 Task: Find connections with filter location Sinsheim with filter topic #startupswith filter profile language German with filter current company Freshers Camp with filter school Young freshers Jobs in Karnataka with filter industry Computers and Electronics Manufacturing with filter service category Public Speaking with filter keywords title Actuary
Action: Mouse moved to (189, 241)
Screenshot: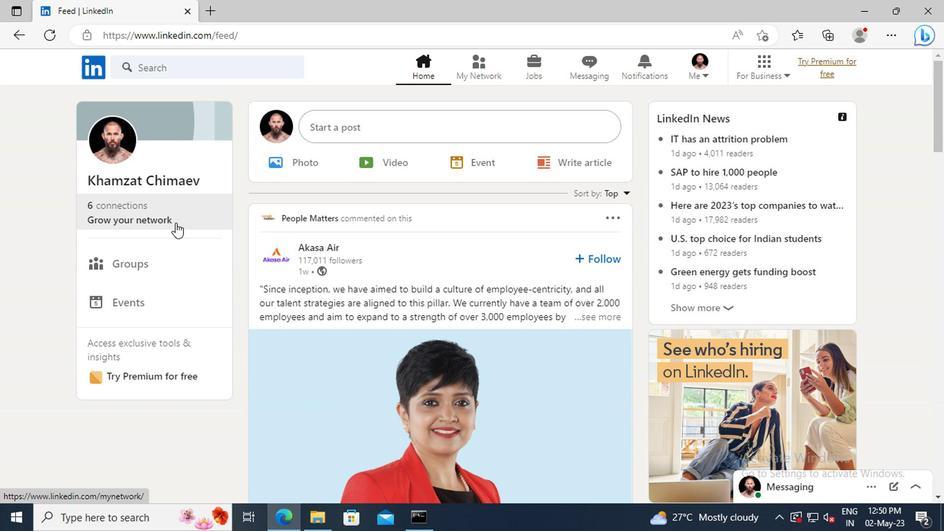 
Action: Mouse pressed left at (189, 241)
Screenshot: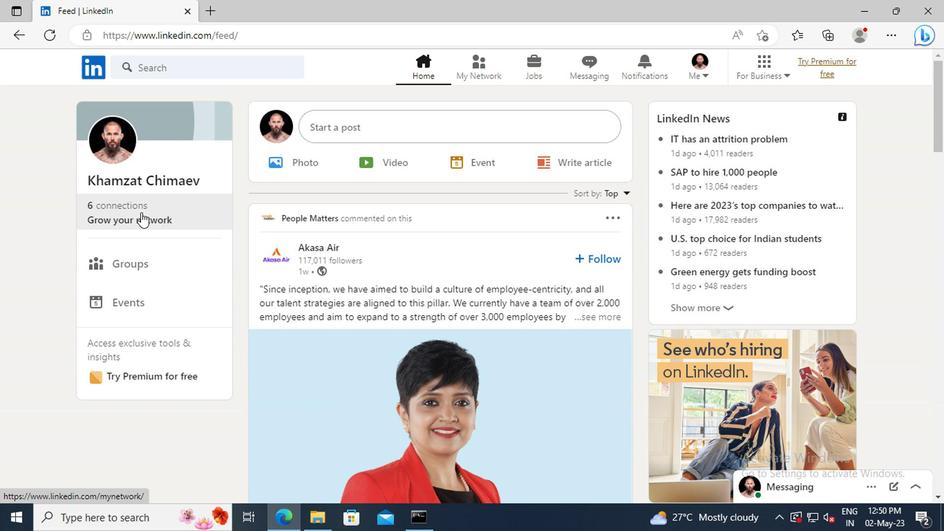 
Action: Mouse moved to (195, 193)
Screenshot: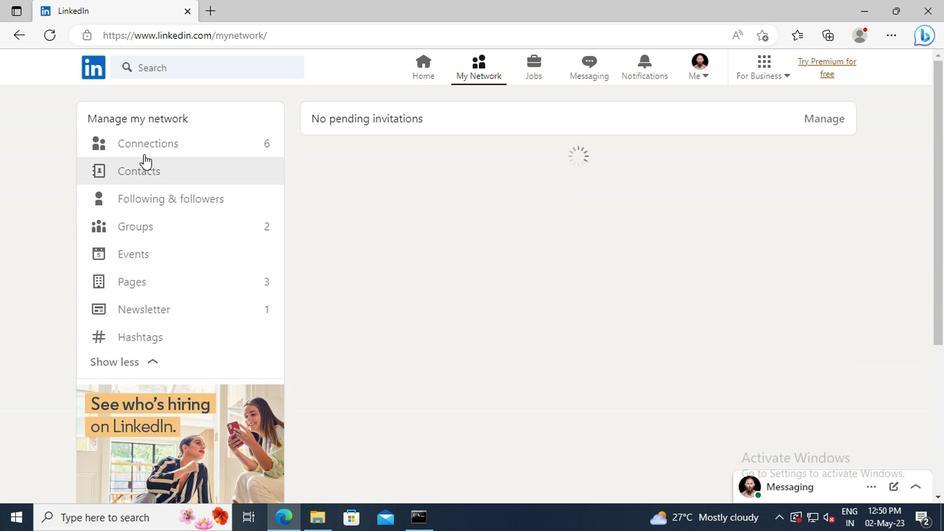
Action: Mouse pressed left at (195, 193)
Screenshot: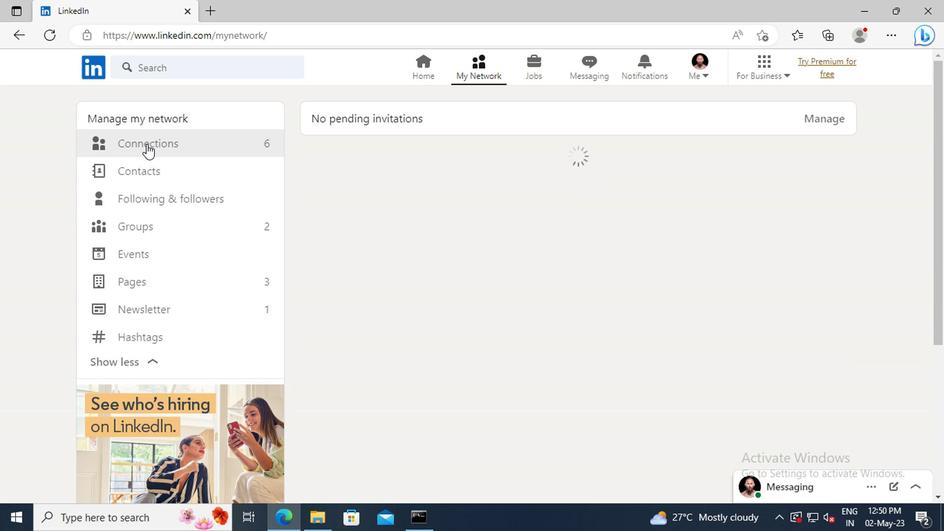 
Action: Mouse moved to (486, 196)
Screenshot: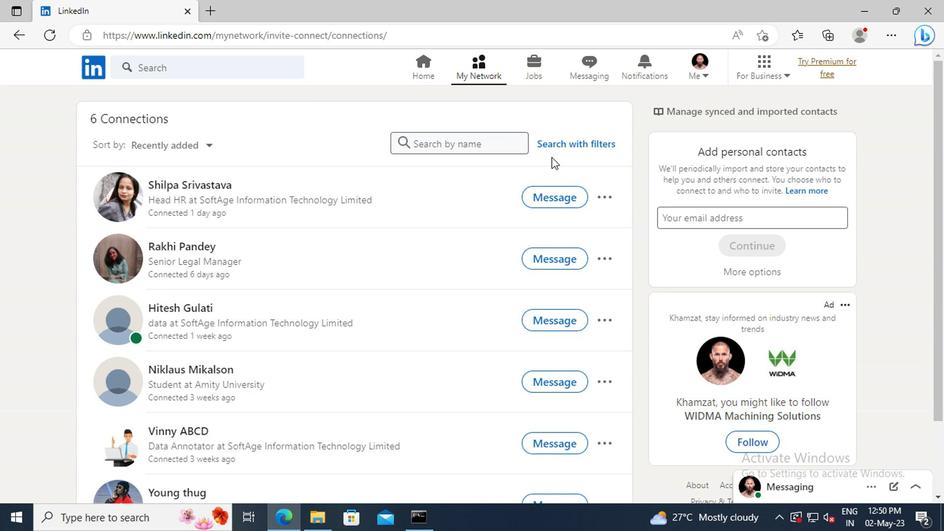 
Action: Mouse pressed left at (486, 196)
Screenshot: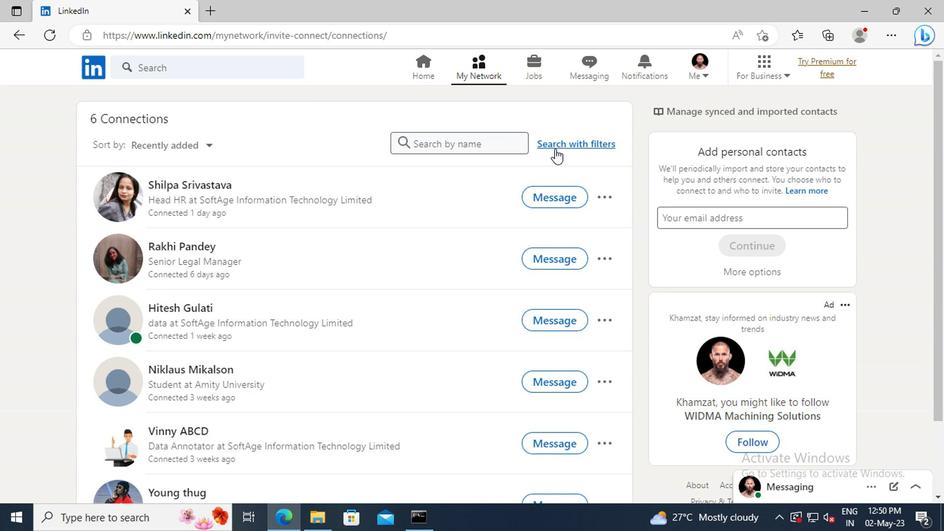 
Action: Mouse moved to (464, 167)
Screenshot: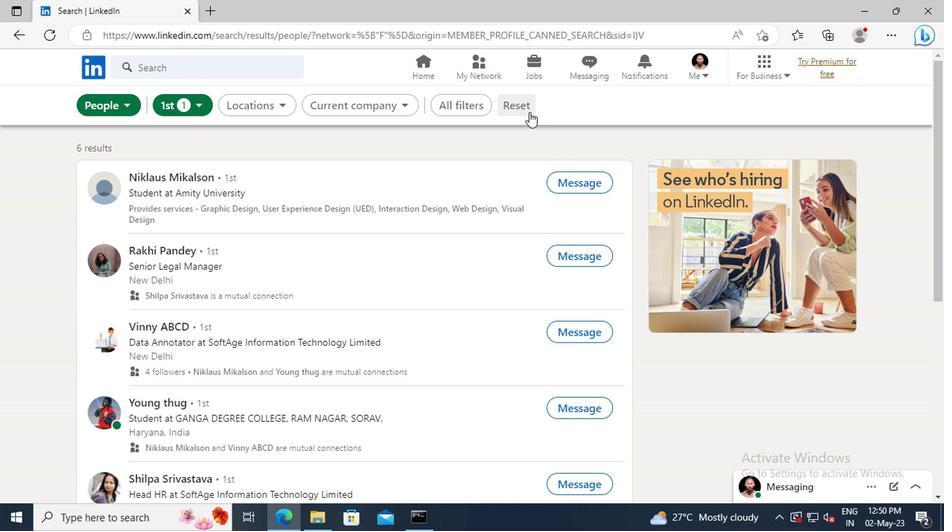 
Action: Mouse pressed left at (464, 167)
Screenshot: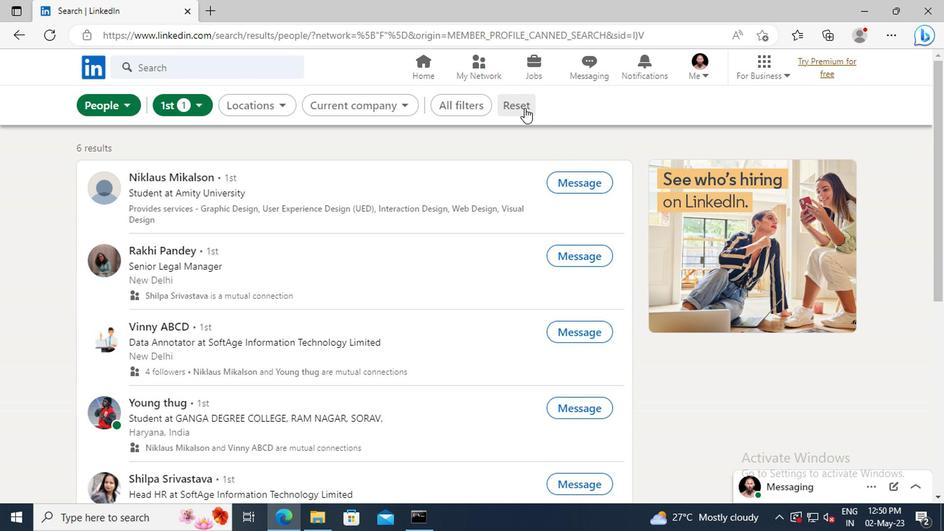 
Action: Mouse moved to (447, 167)
Screenshot: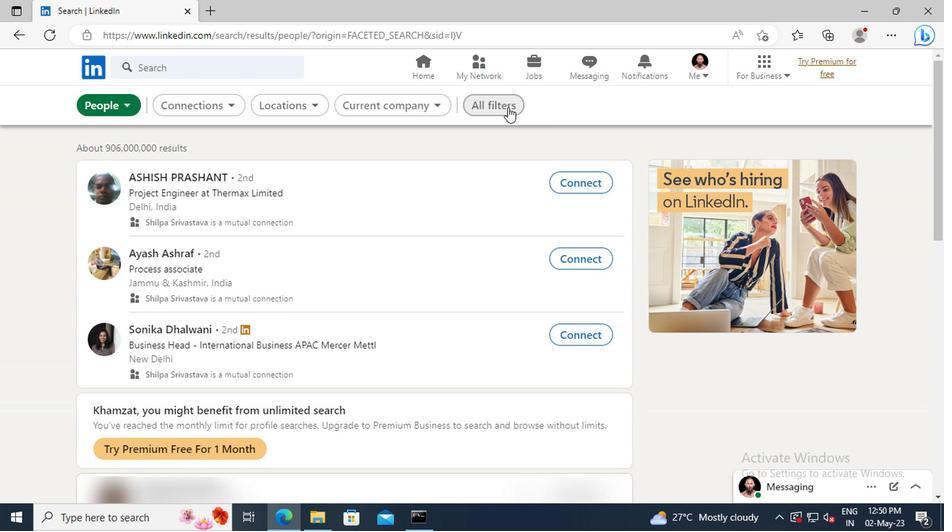 
Action: Mouse pressed left at (447, 167)
Screenshot: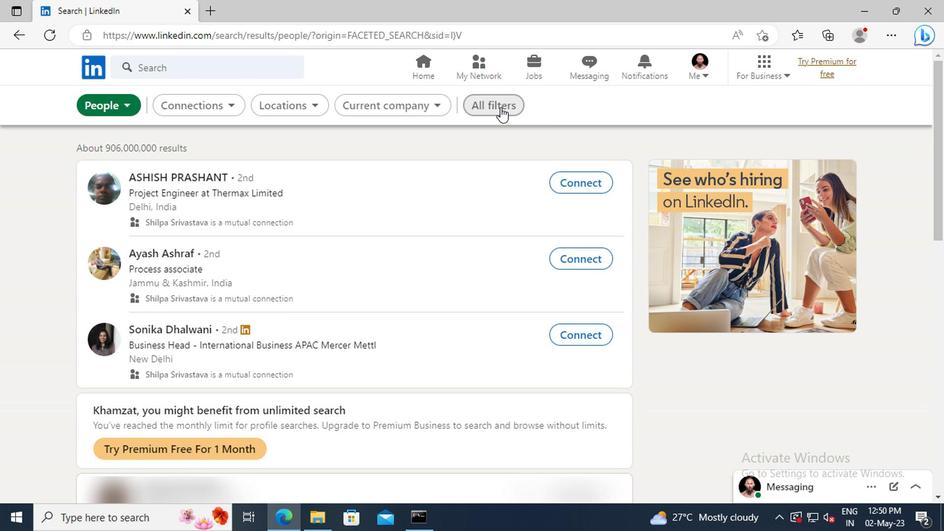 
Action: Mouse moved to (605, 270)
Screenshot: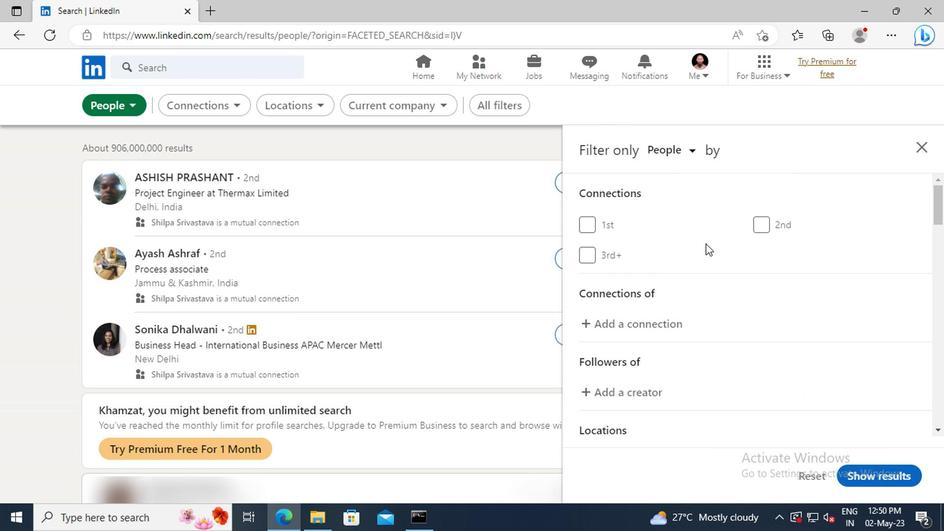 
Action: Mouse scrolled (605, 269) with delta (0, 0)
Screenshot: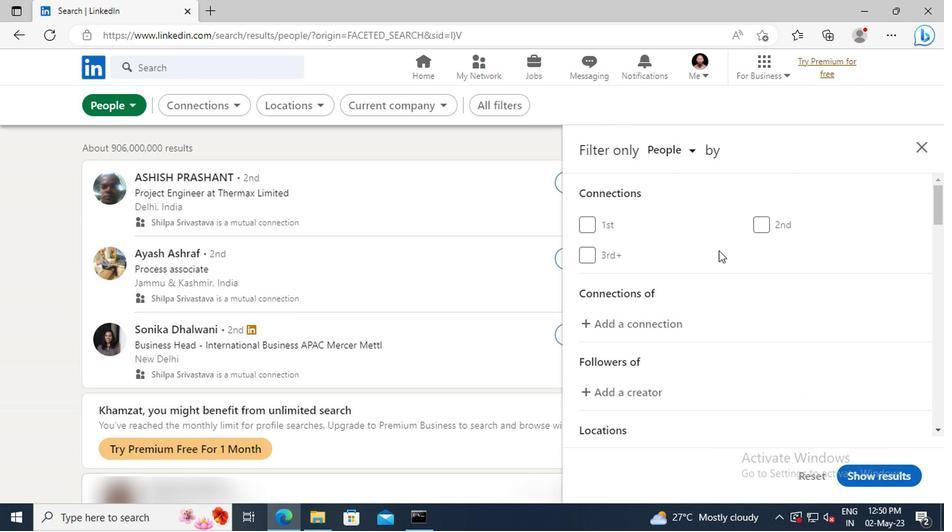
Action: Mouse scrolled (605, 269) with delta (0, 0)
Screenshot: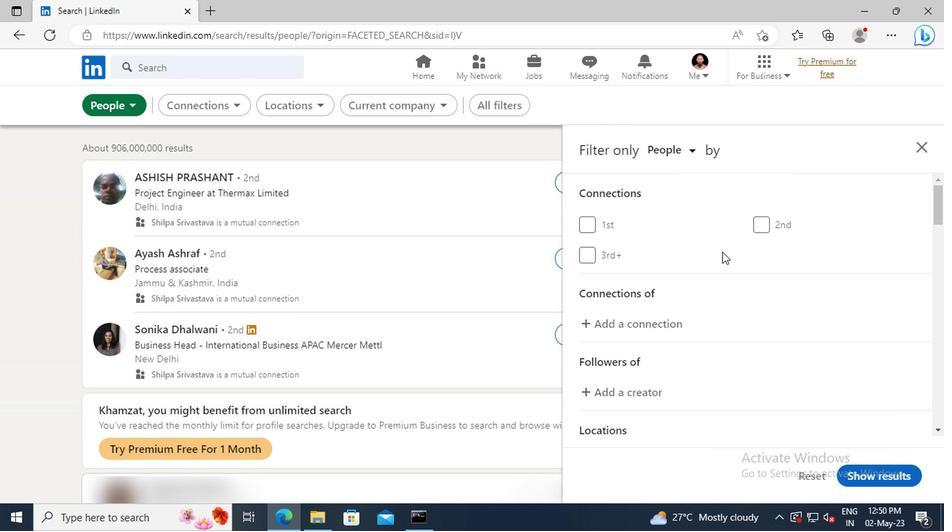 
Action: Mouse scrolled (605, 269) with delta (0, 0)
Screenshot: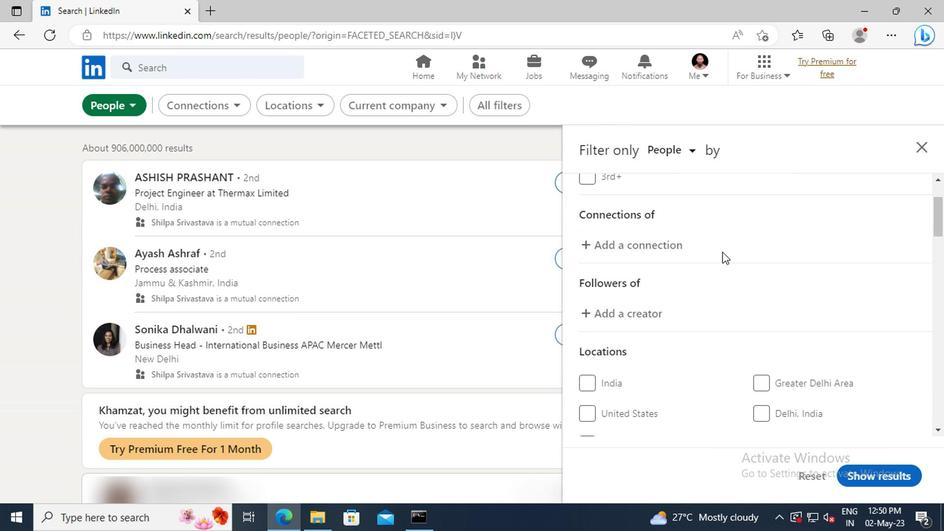 
Action: Mouse scrolled (605, 269) with delta (0, 0)
Screenshot: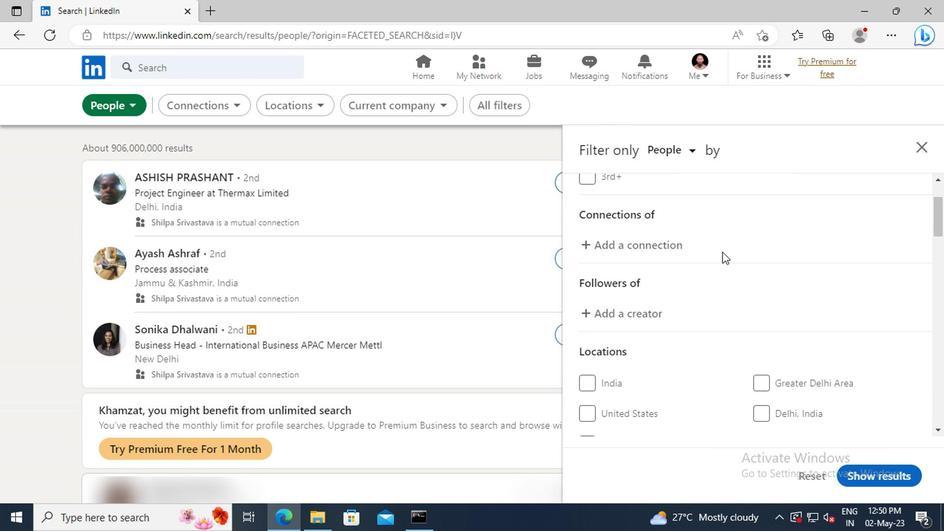 
Action: Mouse scrolled (605, 269) with delta (0, 0)
Screenshot: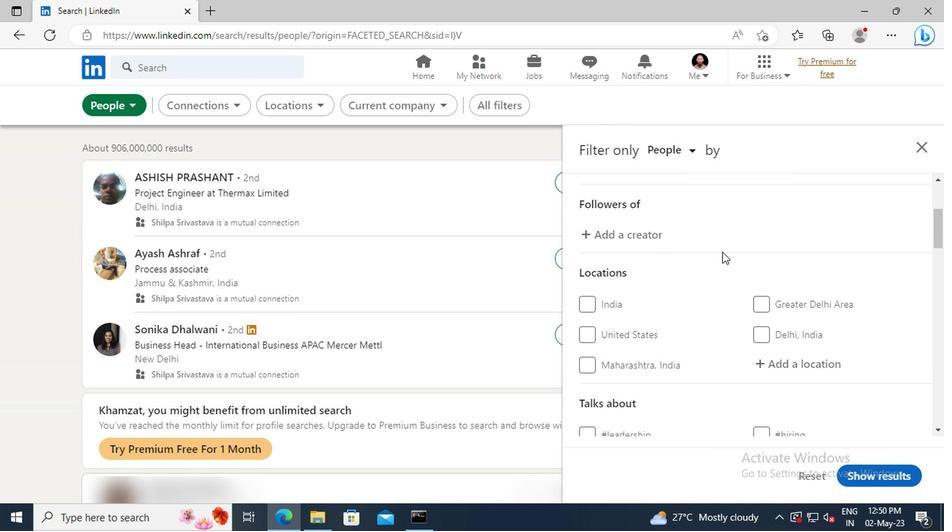 
Action: Mouse scrolled (605, 269) with delta (0, 0)
Screenshot: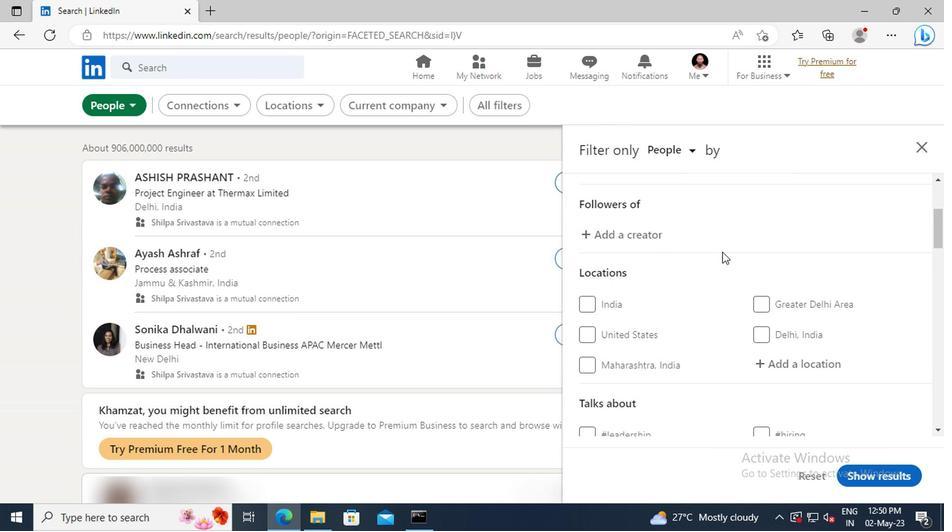 
Action: Mouse moved to (636, 291)
Screenshot: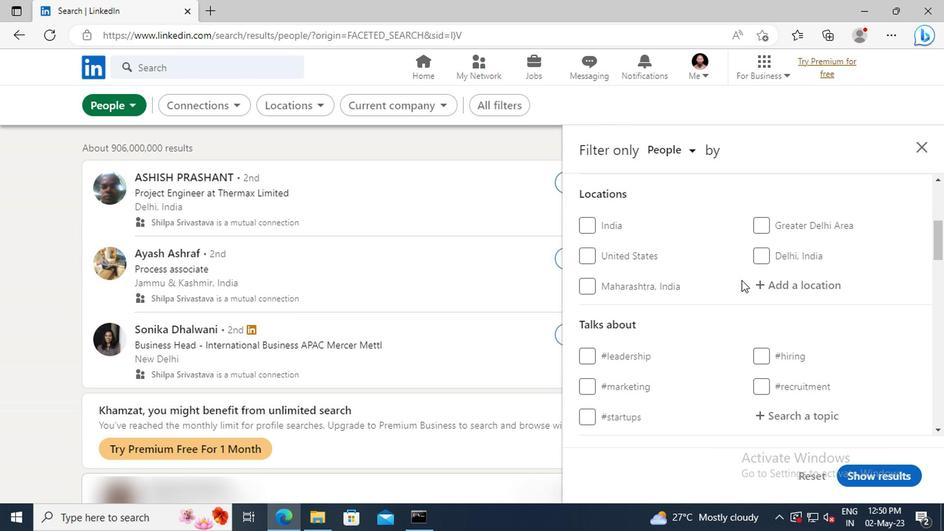 
Action: Mouse pressed left at (636, 291)
Screenshot: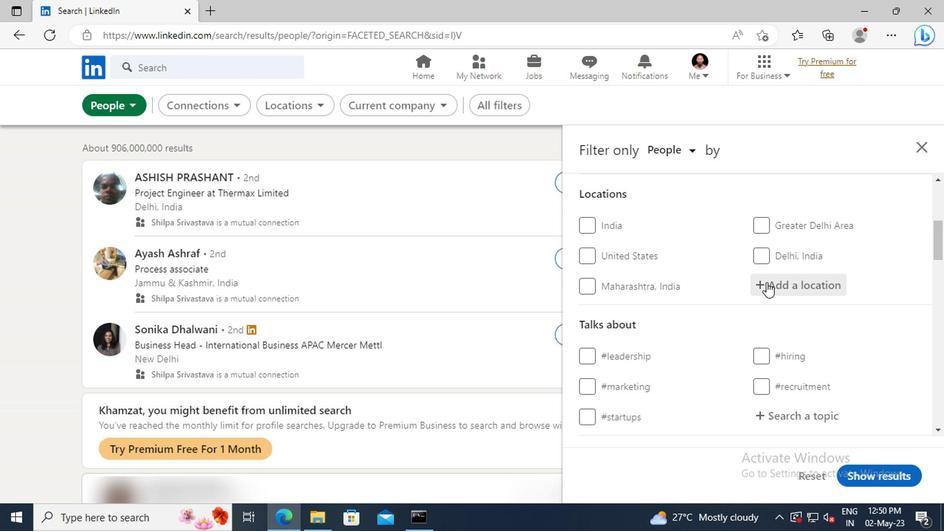 
Action: Key pressed <Key.shift>SINSHEIM
Screenshot: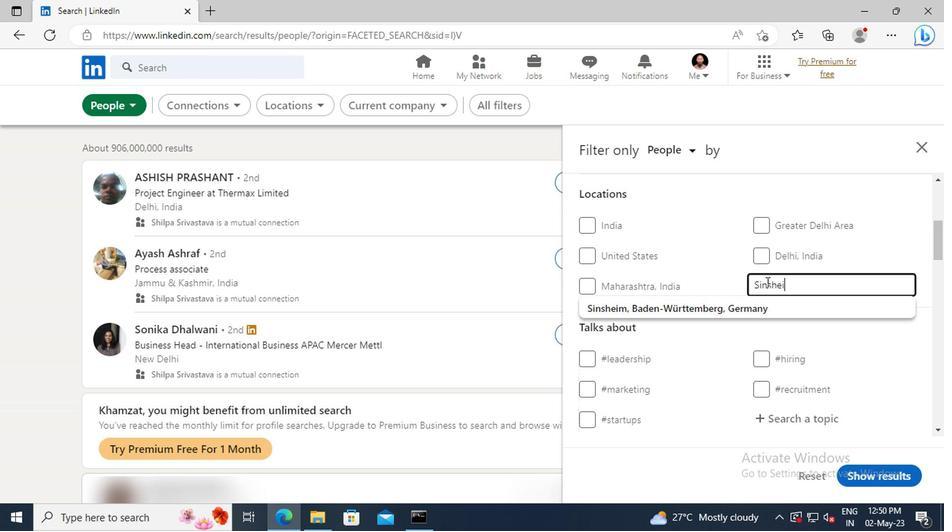 
Action: Mouse moved to (637, 307)
Screenshot: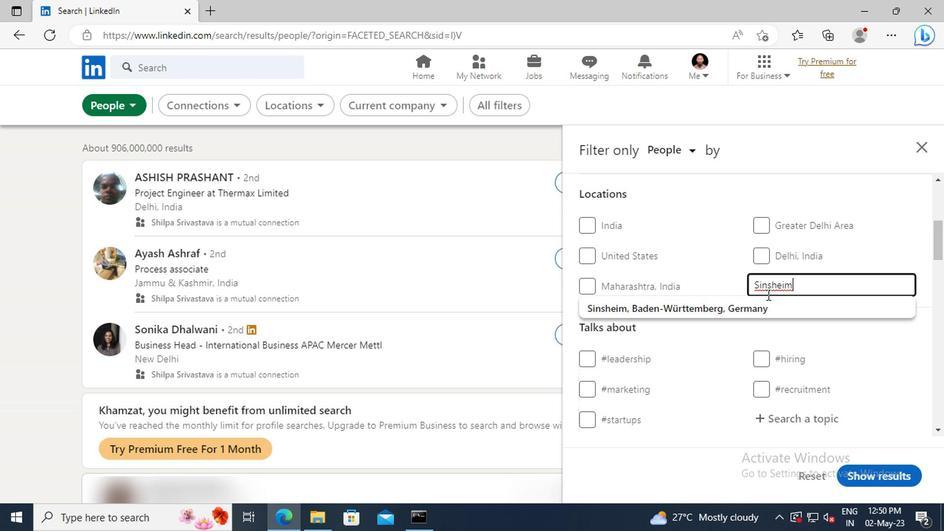 
Action: Mouse pressed left at (637, 307)
Screenshot: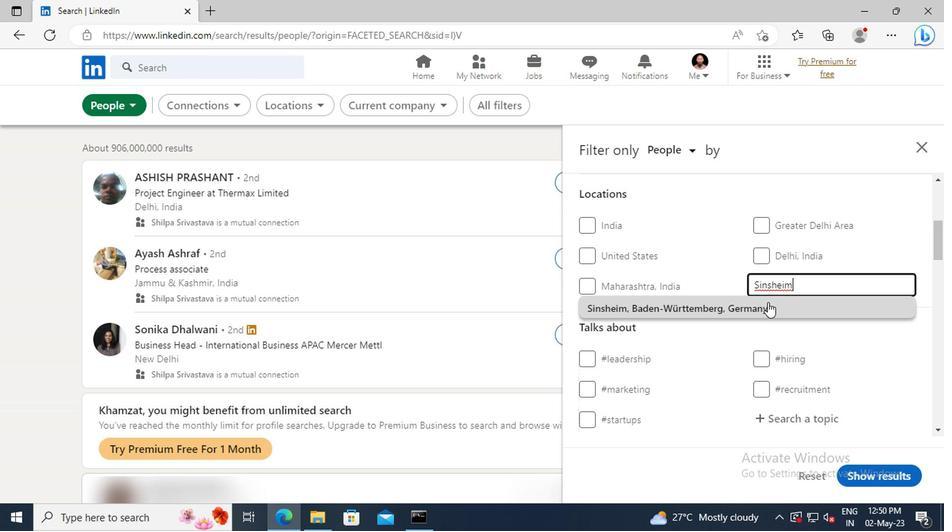
Action: Mouse scrolled (637, 306) with delta (0, 0)
Screenshot: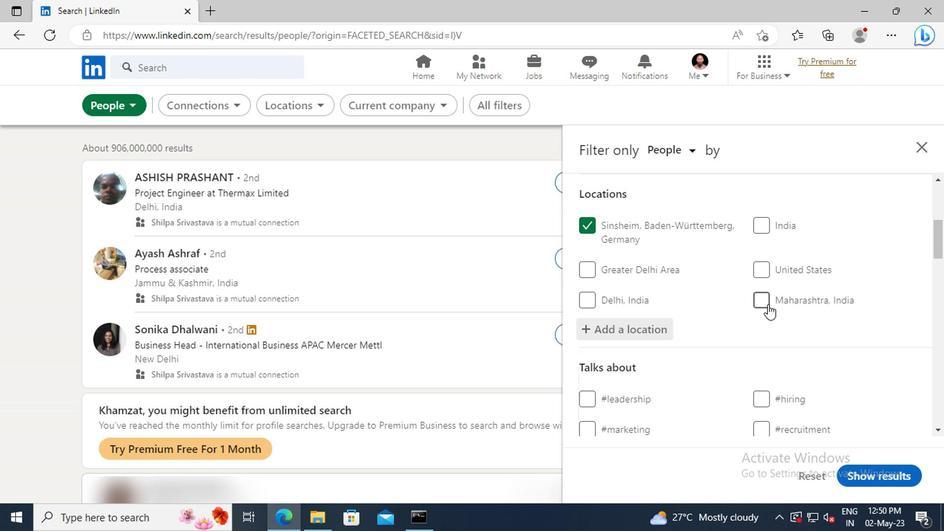 
Action: Mouse scrolled (637, 306) with delta (0, 0)
Screenshot: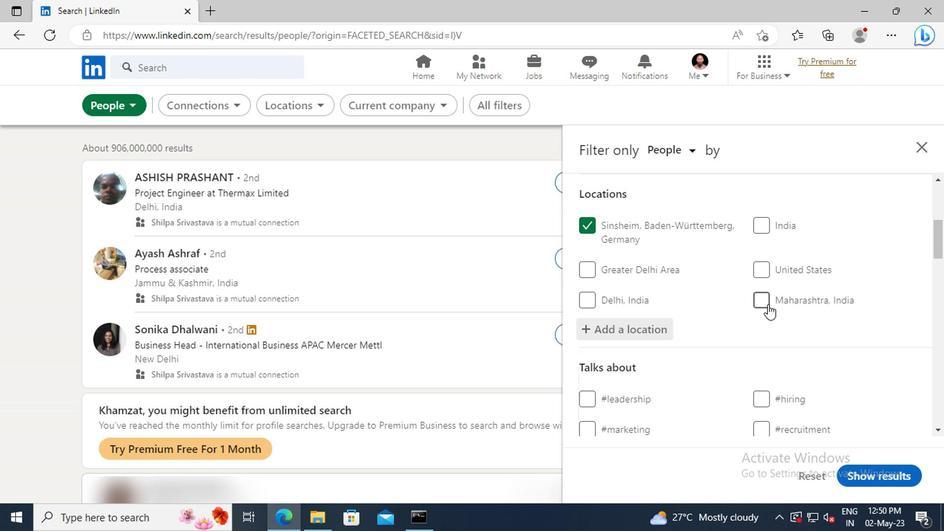 
Action: Mouse scrolled (637, 306) with delta (0, 0)
Screenshot: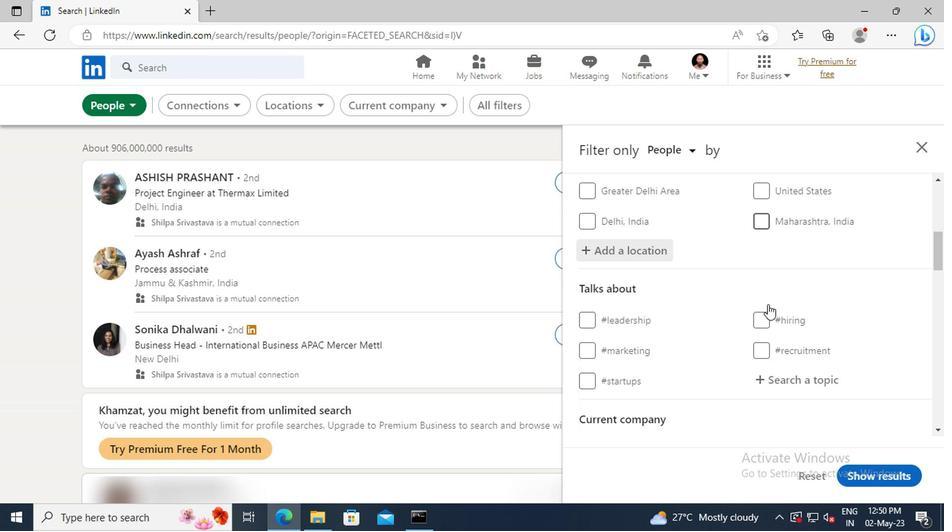 
Action: Mouse scrolled (637, 306) with delta (0, 0)
Screenshot: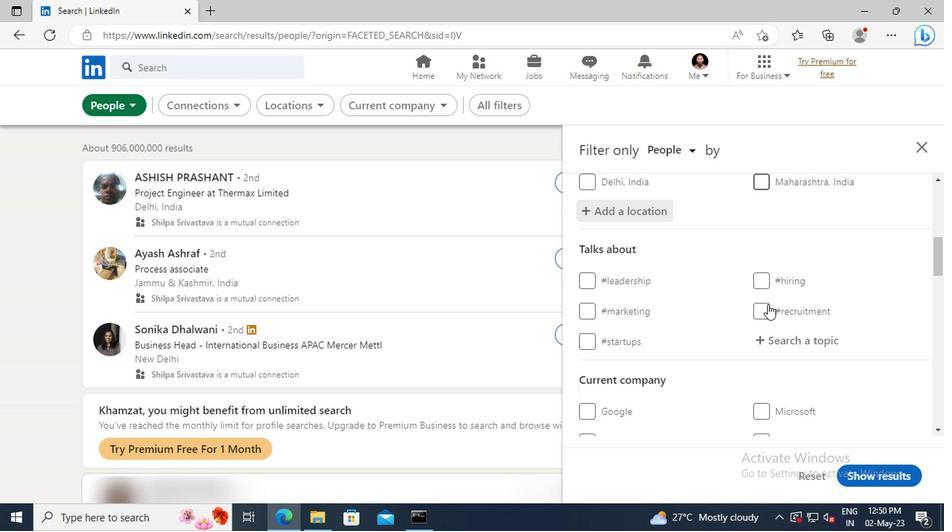 
Action: Mouse moved to (640, 308)
Screenshot: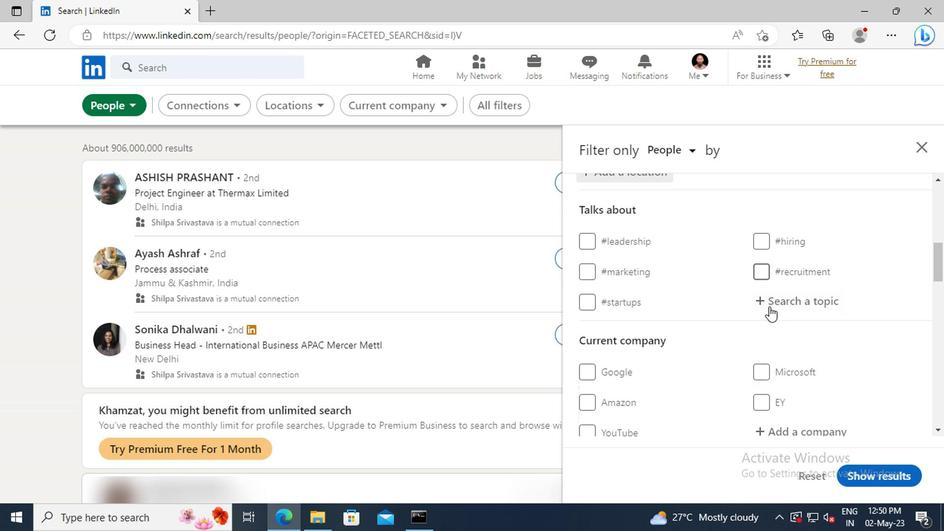 
Action: Mouse pressed left at (640, 308)
Screenshot: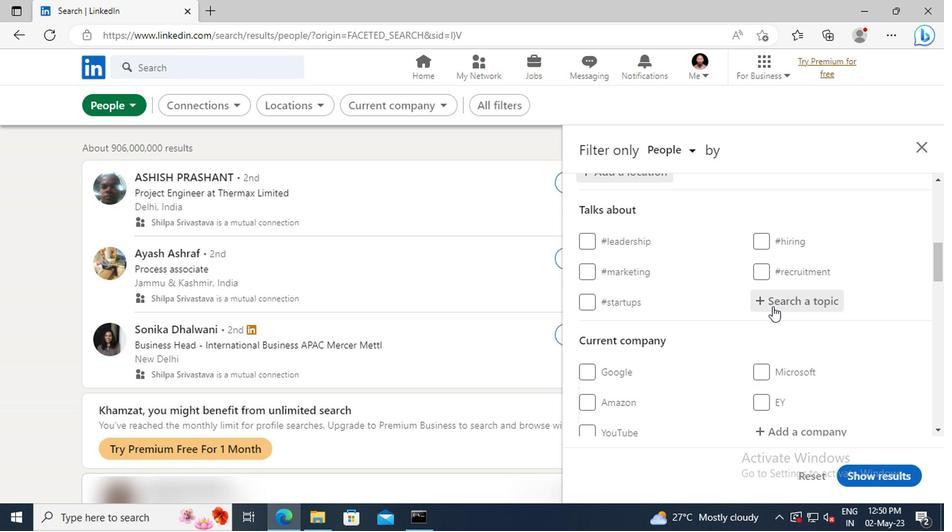
Action: Key pressed S
Screenshot: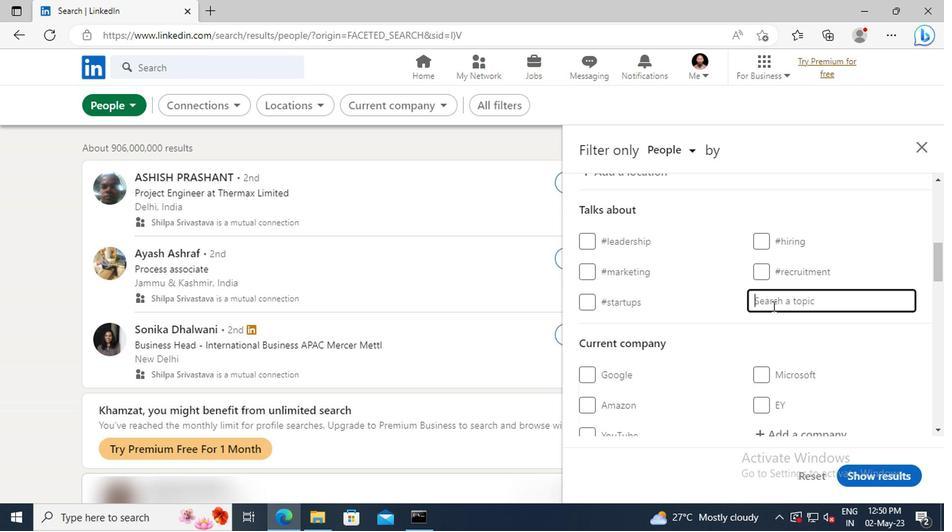 
Action: Mouse moved to (640, 308)
Screenshot: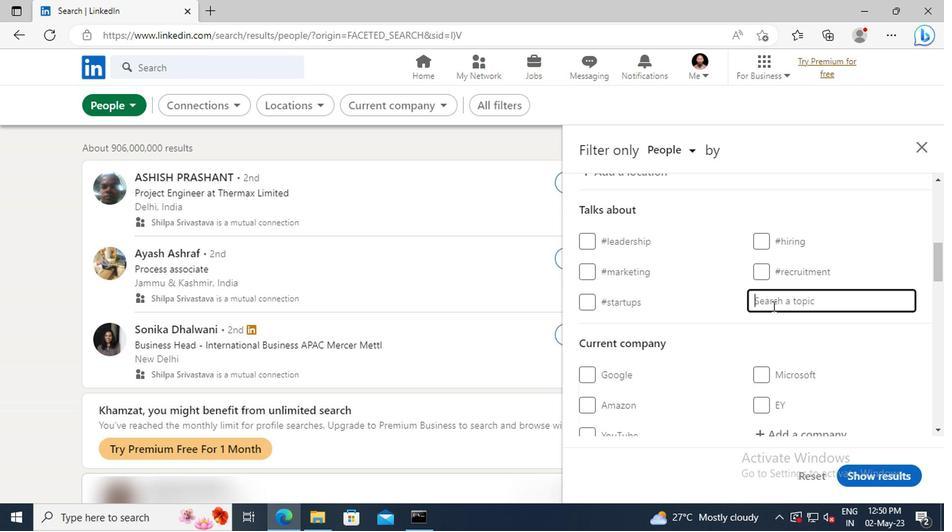 
Action: Key pressed TARTUPS
Screenshot: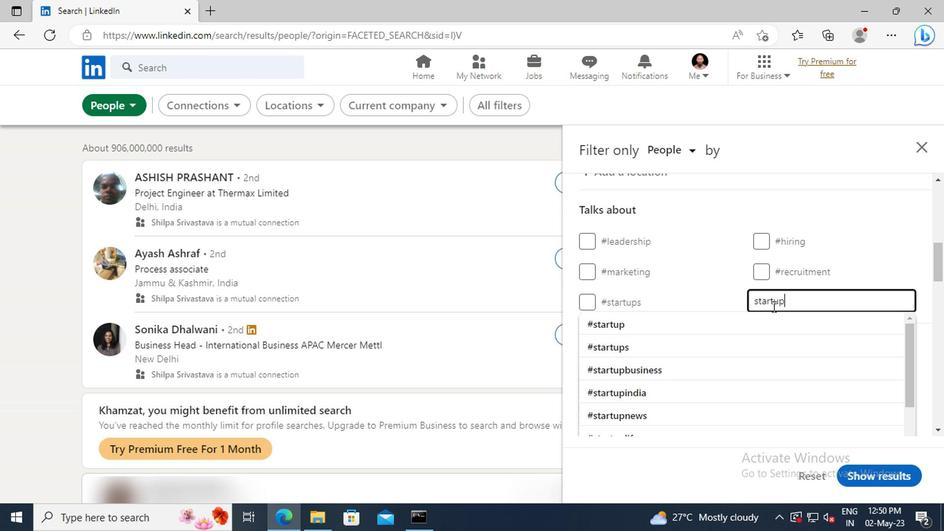 
Action: Mouse moved to (634, 316)
Screenshot: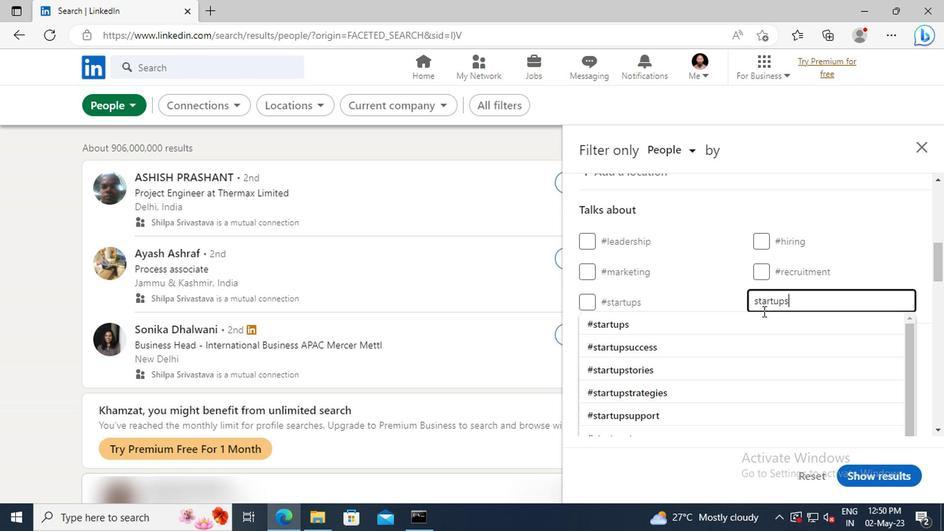 
Action: Mouse pressed left at (634, 316)
Screenshot: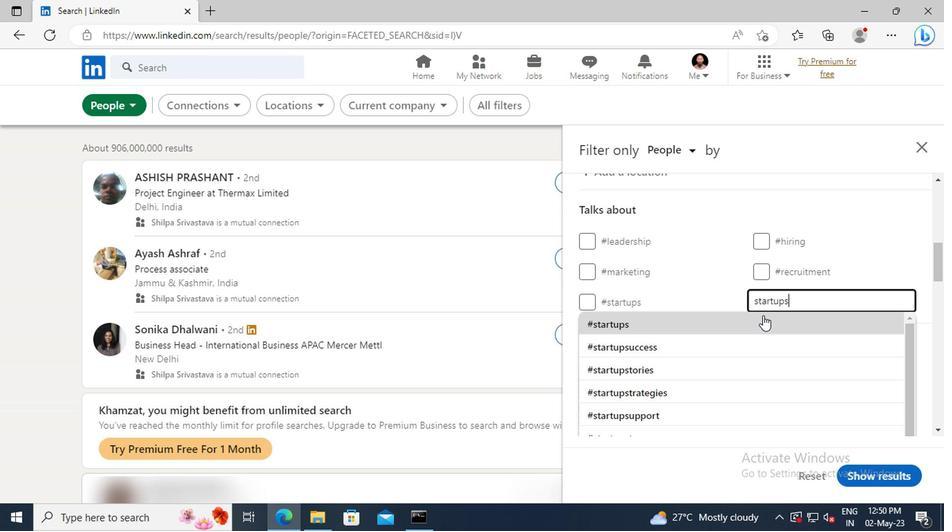 
Action: Mouse scrolled (634, 315) with delta (0, 0)
Screenshot: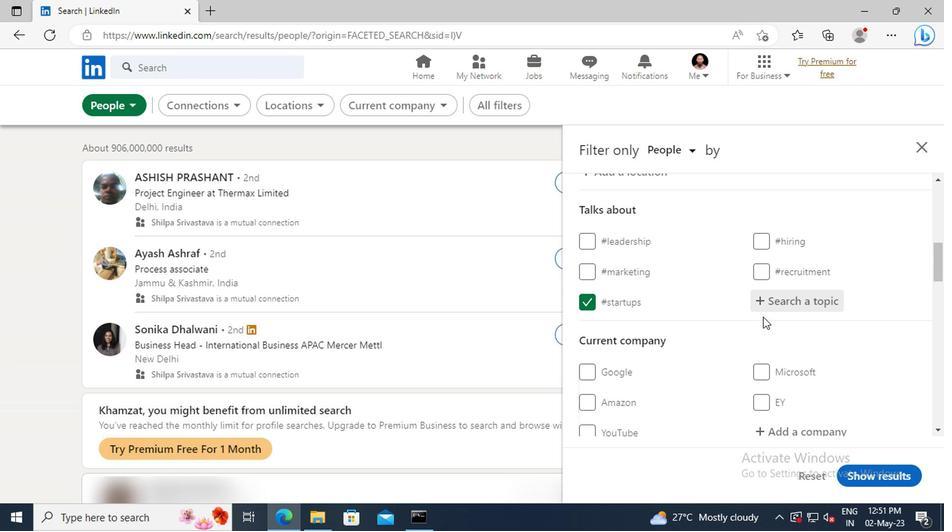 
Action: Mouse scrolled (634, 315) with delta (0, 0)
Screenshot: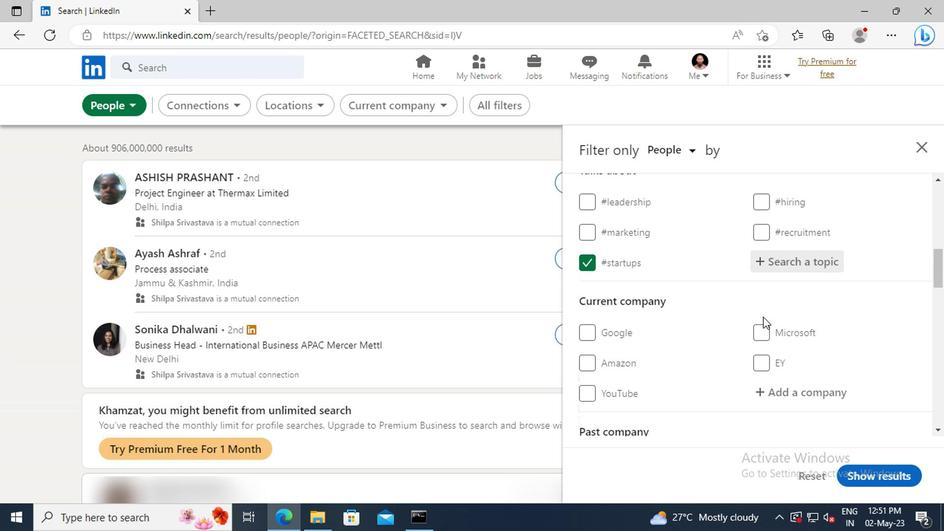 
Action: Mouse scrolled (634, 315) with delta (0, 0)
Screenshot: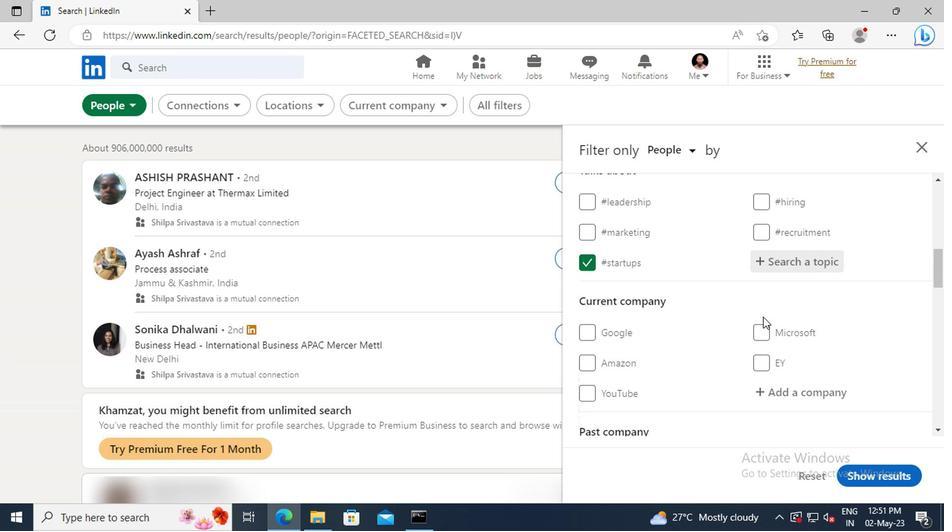 
Action: Mouse scrolled (634, 315) with delta (0, 0)
Screenshot: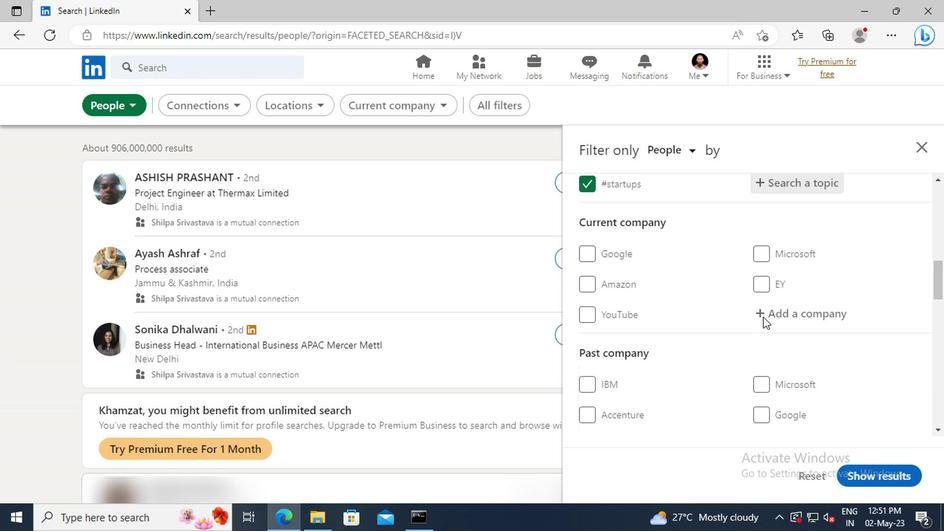 
Action: Mouse scrolled (634, 315) with delta (0, 0)
Screenshot: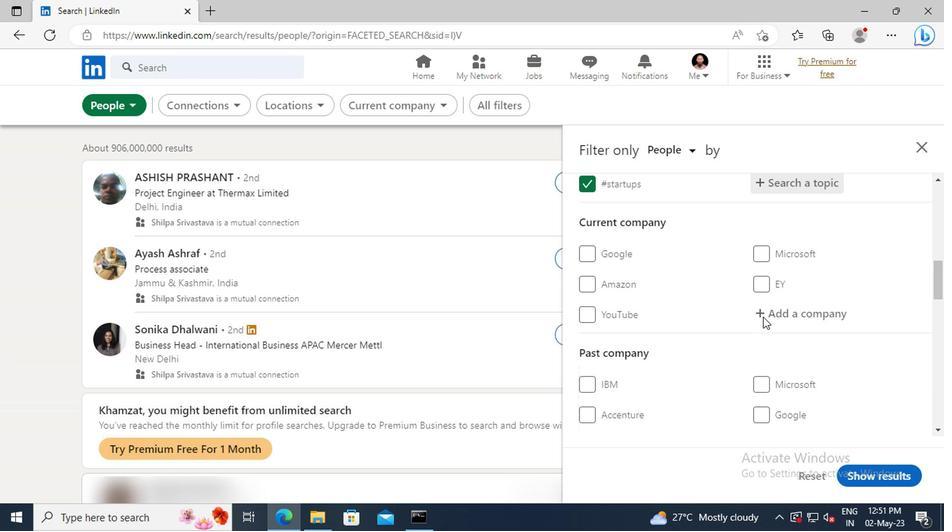 
Action: Mouse scrolled (634, 315) with delta (0, 0)
Screenshot: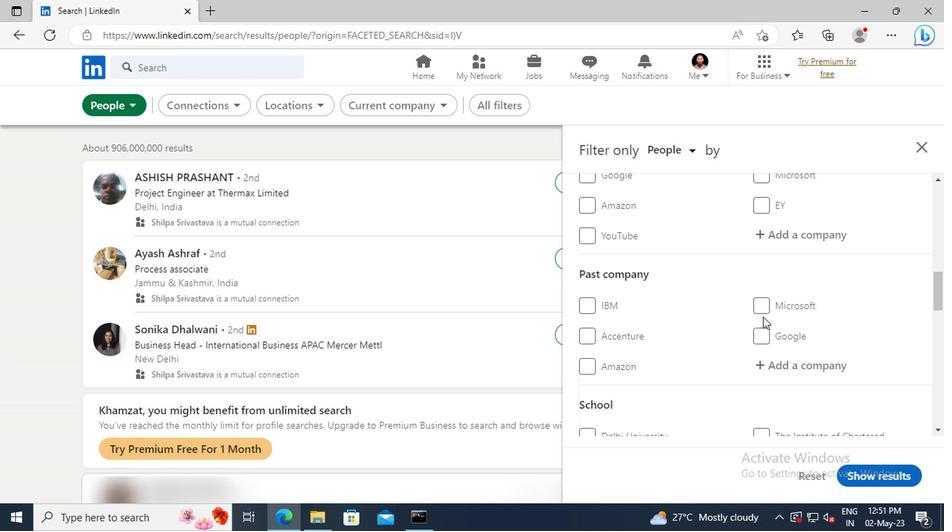 
Action: Mouse scrolled (634, 315) with delta (0, 0)
Screenshot: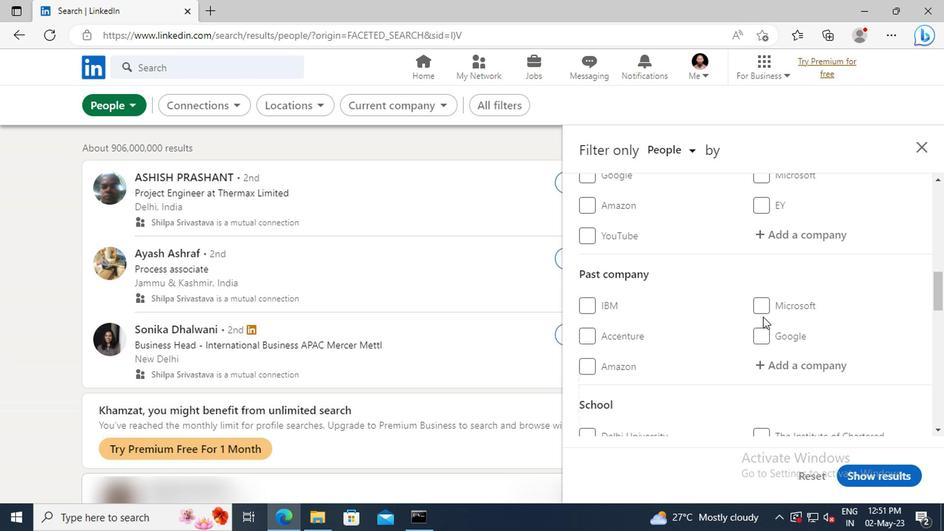 
Action: Mouse scrolled (634, 315) with delta (0, 0)
Screenshot: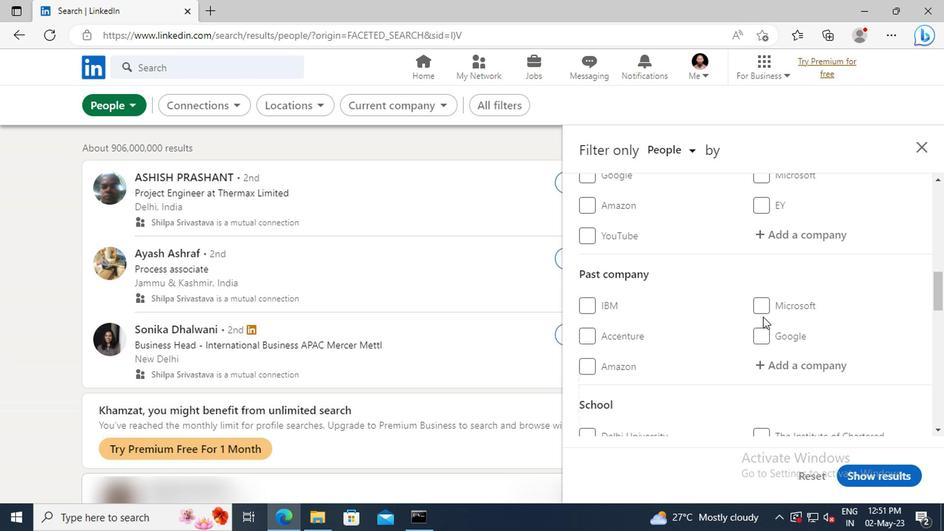 
Action: Mouse scrolled (634, 315) with delta (0, 0)
Screenshot: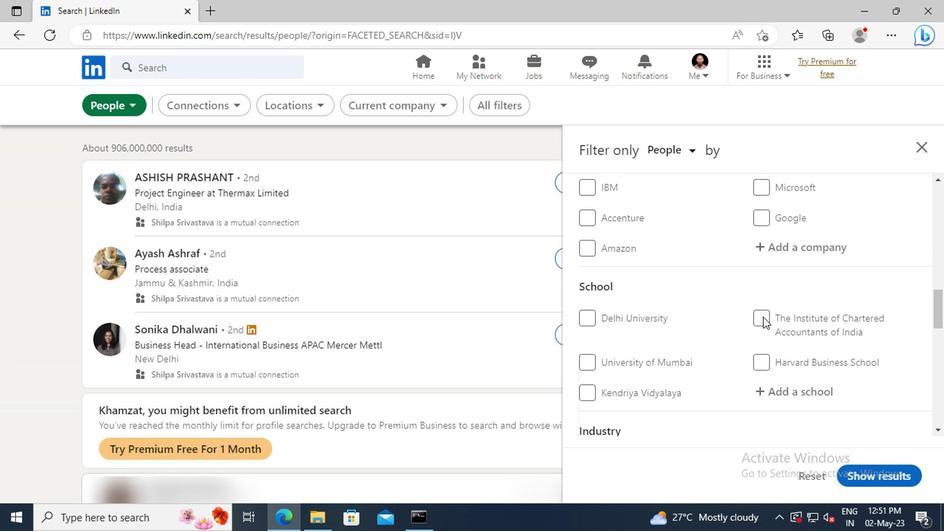 
Action: Mouse scrolled (634, 315) with delta (0, 0)
Screenshot: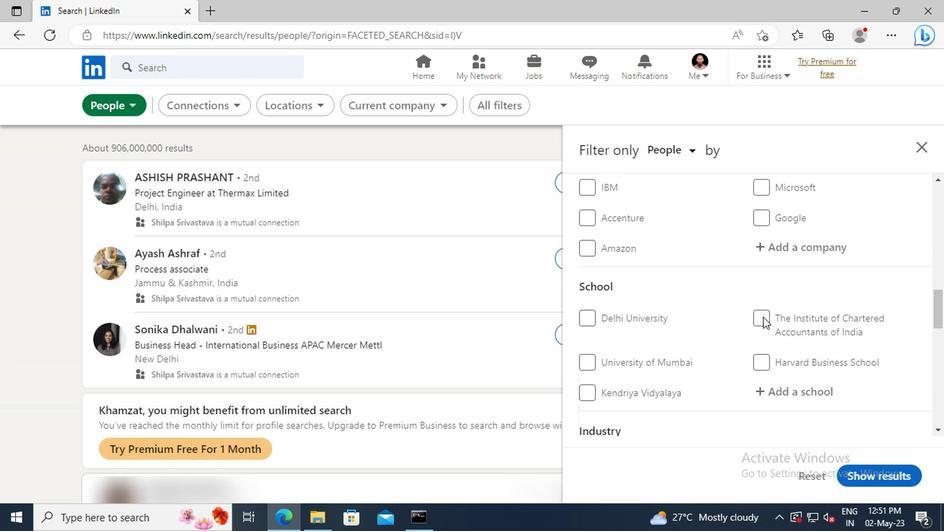 
Action: Mouse scrolled (634, 315) with delta (0, 0)
Screenshot: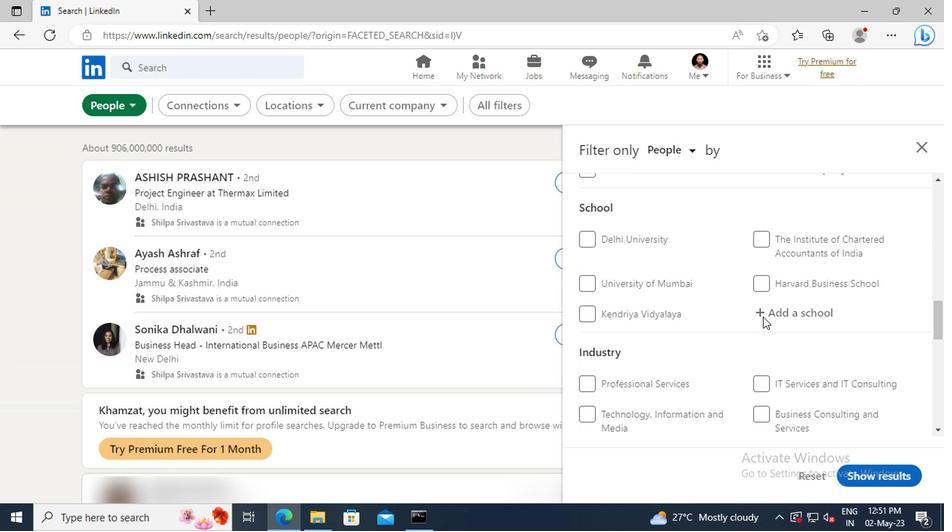 
Action: Mouse scrolled (634, 315) with delta (0, 0)
Screenshot: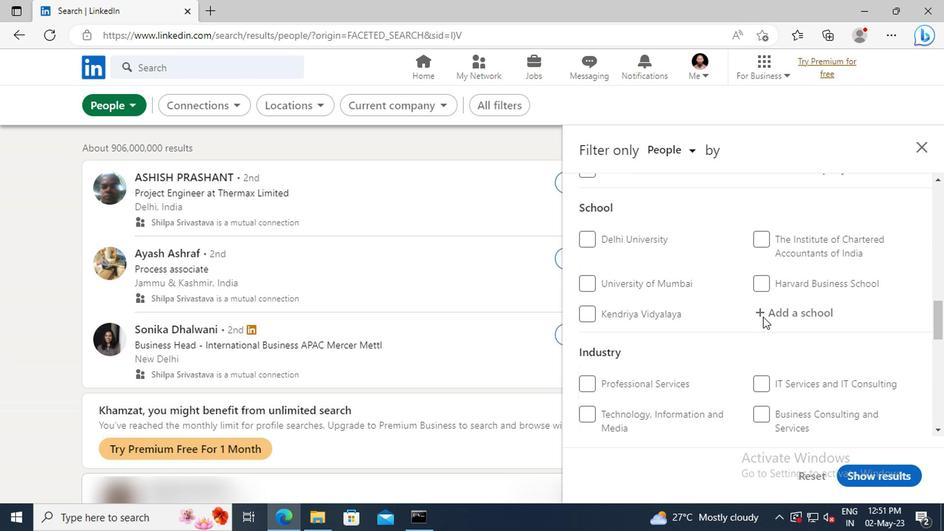 
Action: Mouse scrolled (634, 315) with delta (0, 0)
Screenshot: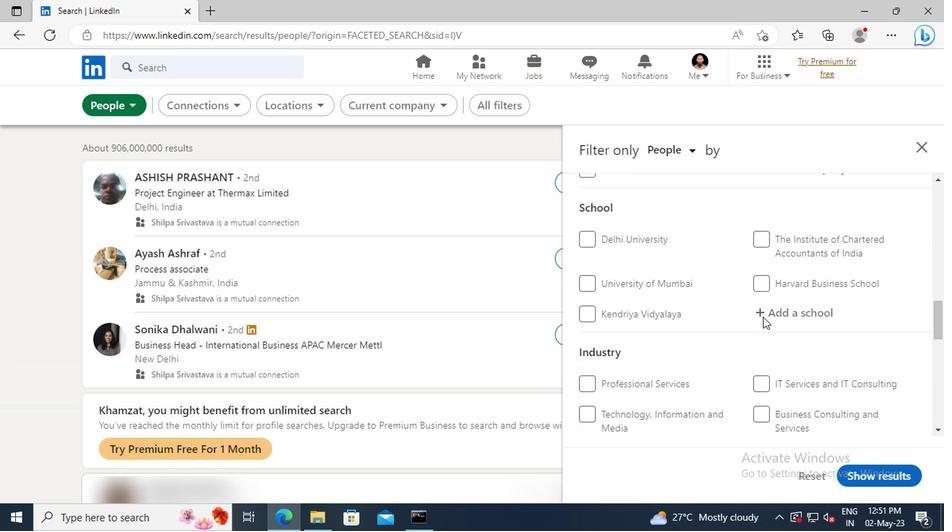 
Action: Mouse scrolled (634, 315) with delta (0, 0)
Screenshot: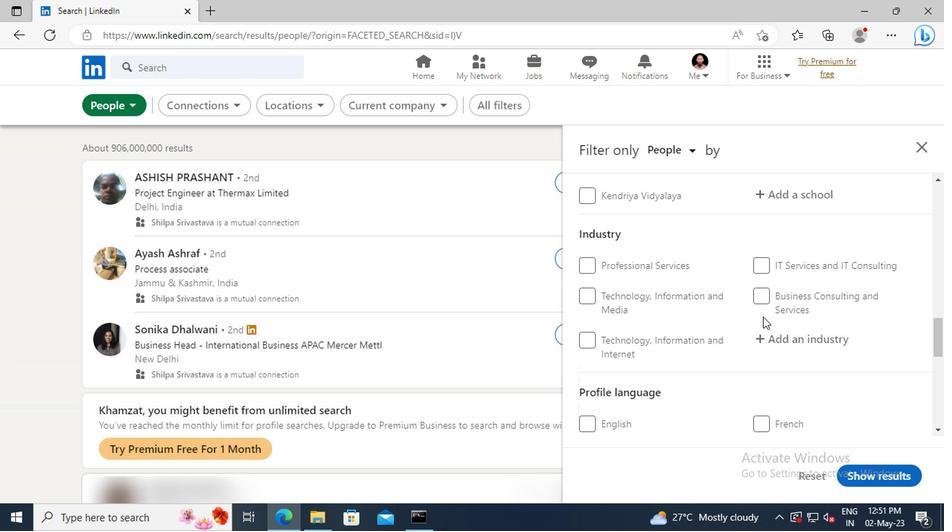 
Action: Mouse scrolled (634, 315) with delta (0, 0)
Screenshot: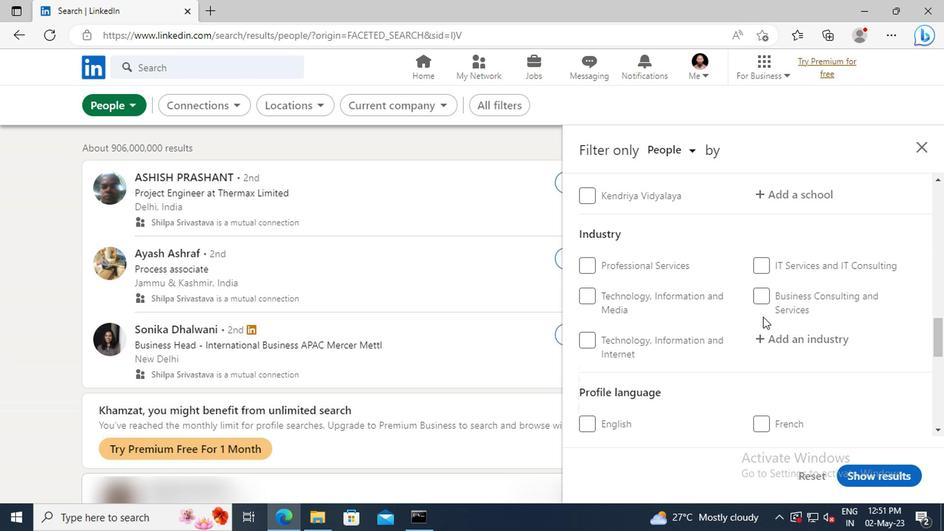 
Action: Mouse scrolled (634, 315) with delta (0, 0)
Screenshot: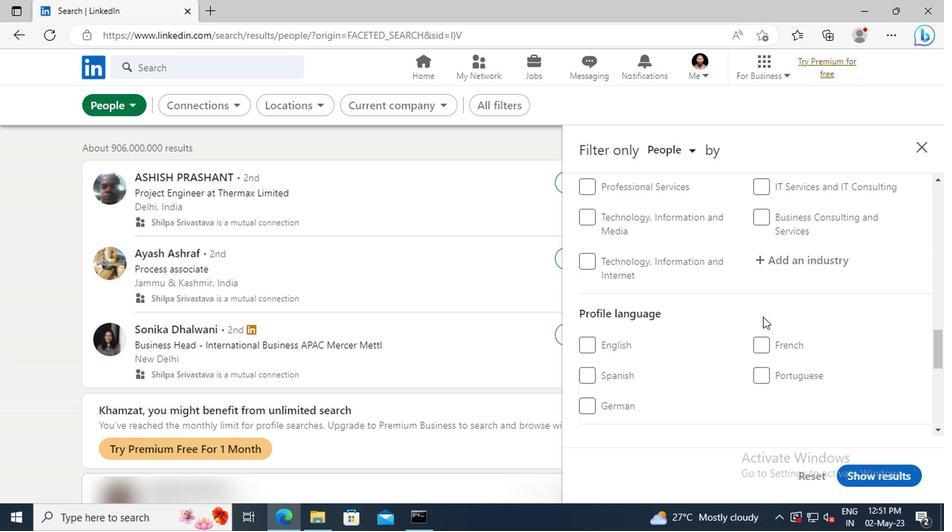 
Action: Mouse moved to (509, 352)
Screenshot: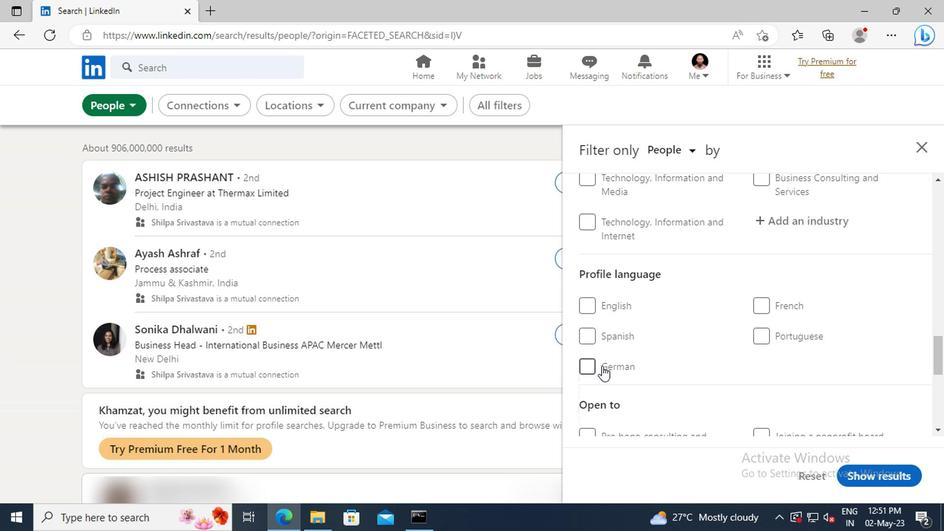 
Action: Mouse pressed left at (509, 352)
Screenshot: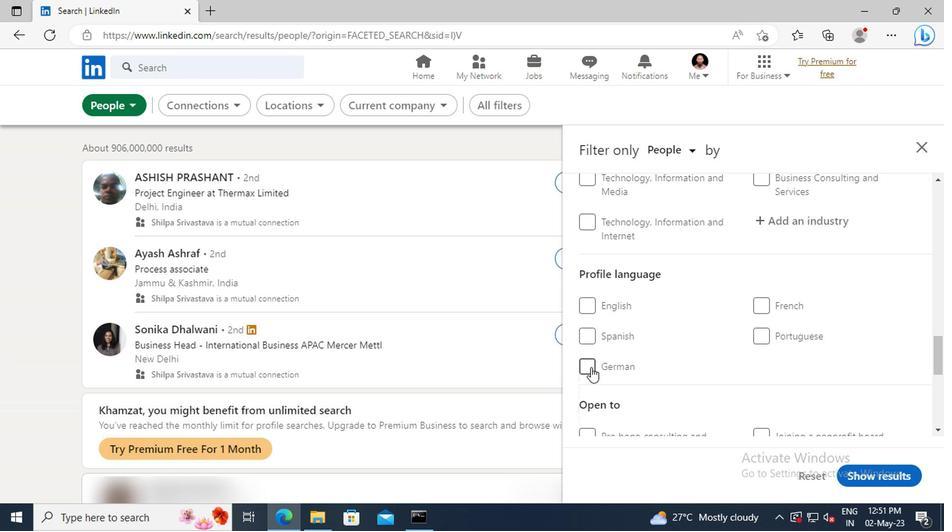 
Action: Mouse moved to (630, 344)
Screenshot: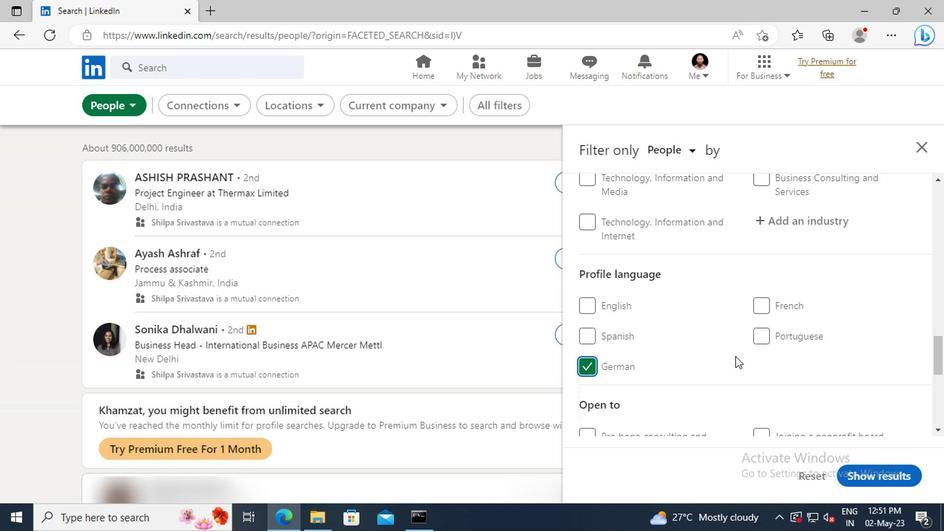 
Action: Mouse scrolled (630, 344) with delta (0, 0)
Screenshot: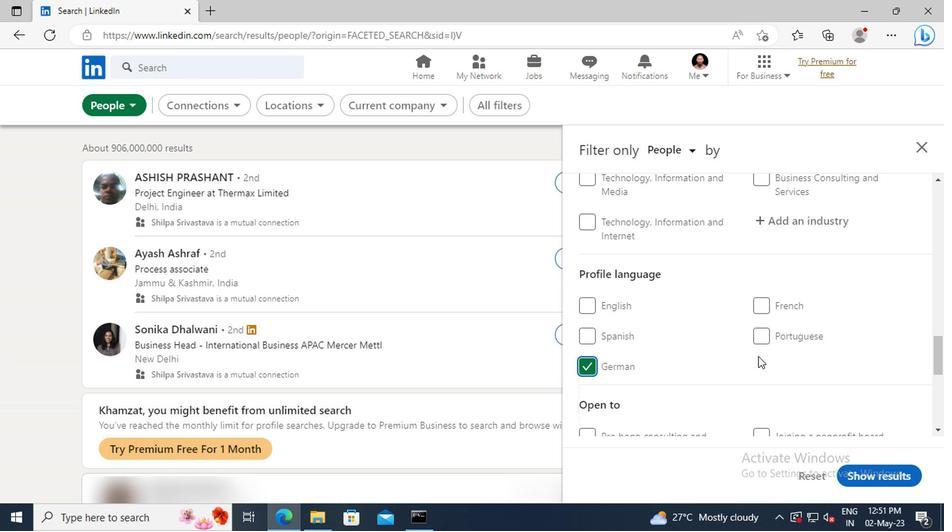 
Action: Mouse scrolled (630, 344) with delta (0, 0)
Screenshot: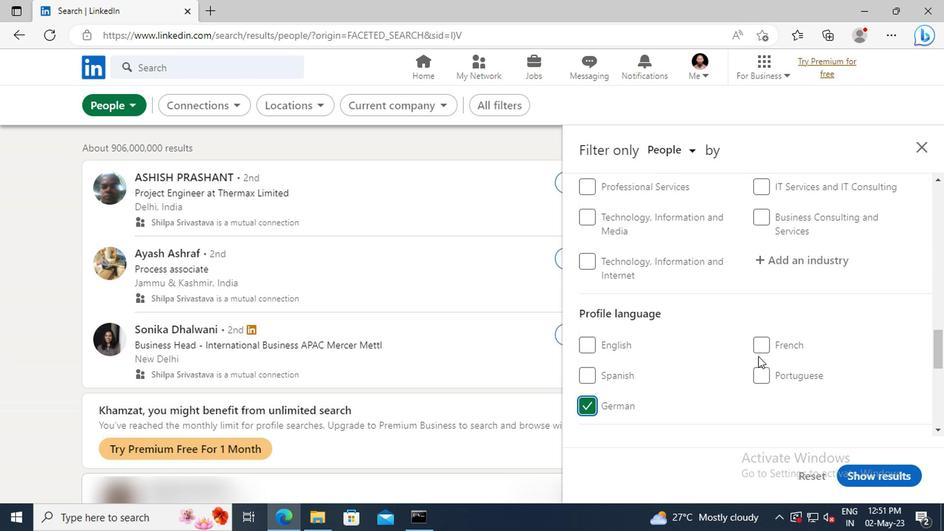 
Action: Mouse moved to (631, 343)
Screenshot: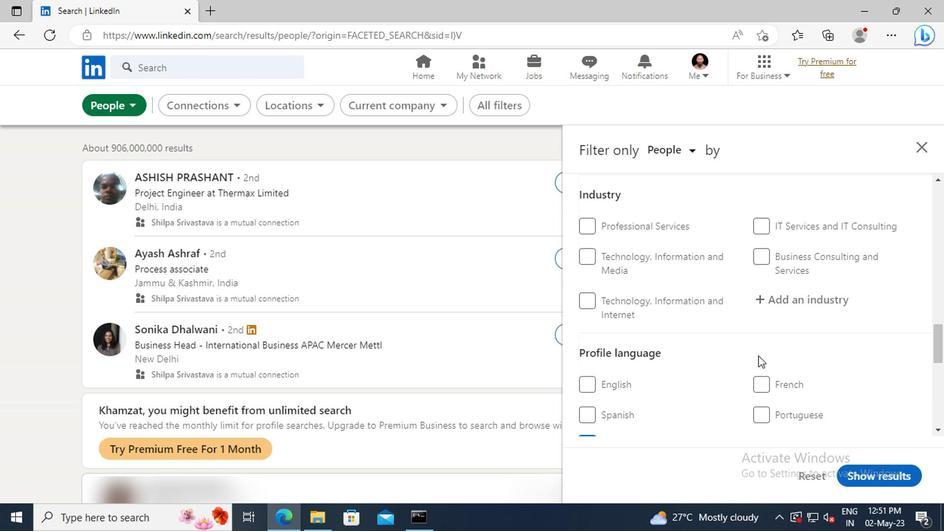 
Action: Mouse scrolled (631, 344) with delta (0, 0)
Screenshot: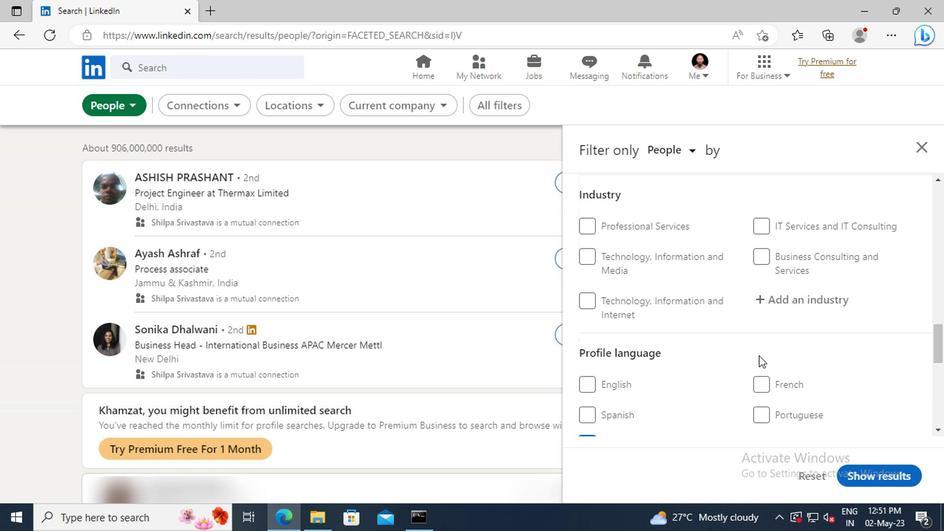 
Action: Mouse scrolled (631, 344) with delta (0, 0)
Screenshot: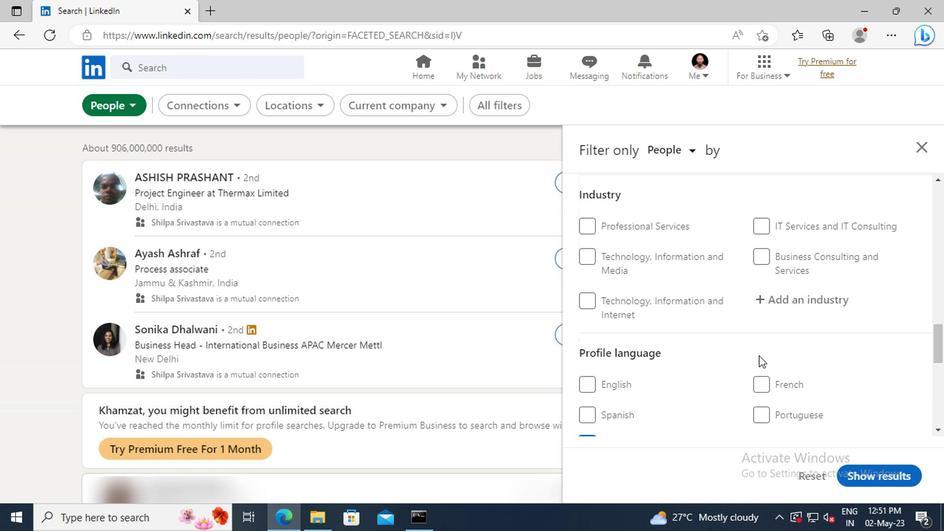 
Action: Mouse scrolled (631, 344) with delta (0, 0)
Screenshot: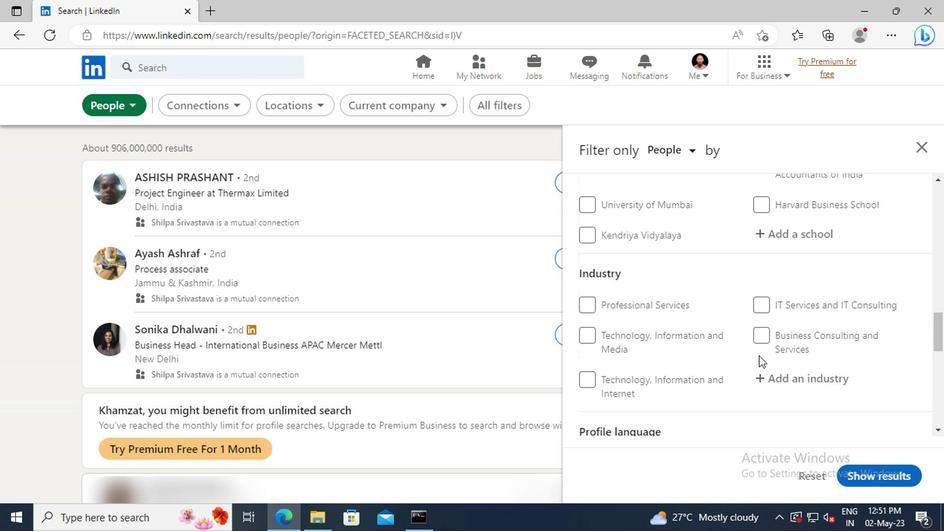 
Action: Mouse scrolled (631, 344) with delta (0, 0)
Screenshot: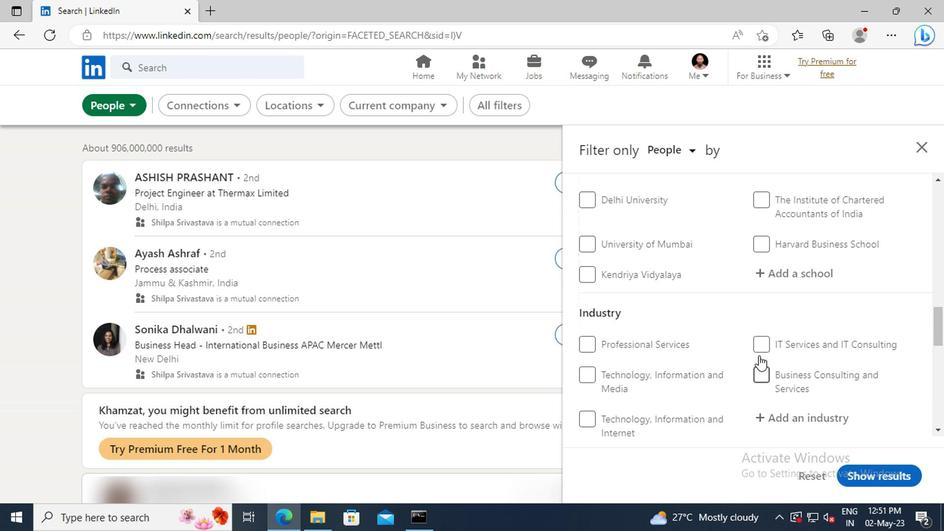 
Action: Mouse scrolled (631, 344) with delta (0, 0)
Screenshot: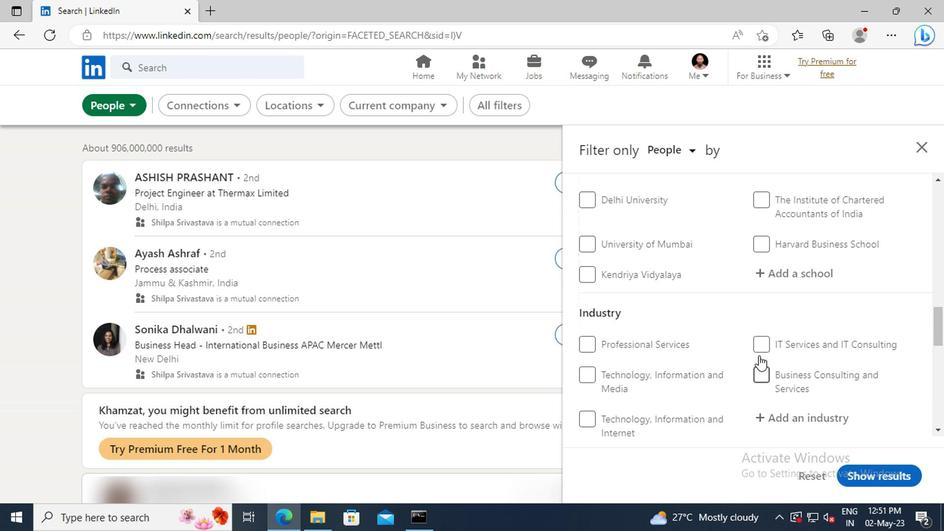 
Action: Mouse scrolled (631, 344) with delta (0, 0)
Screenshot: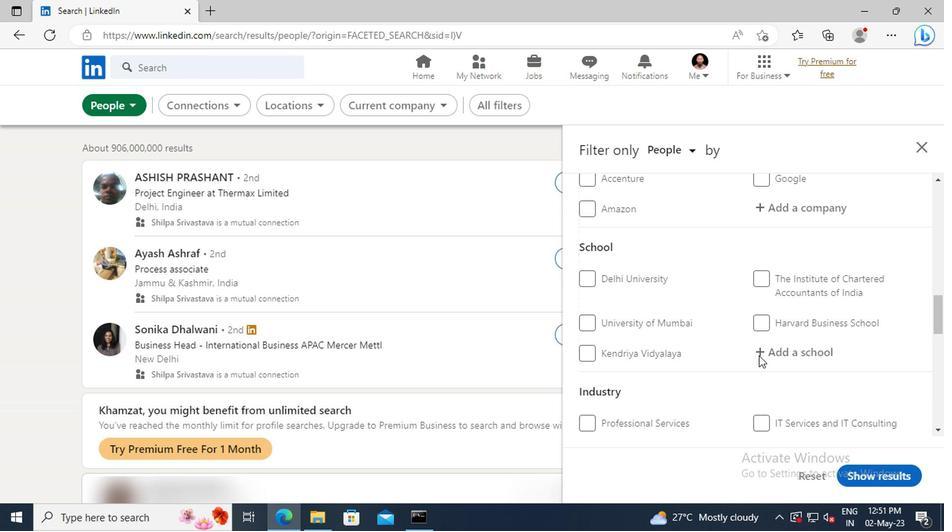
Action: Mouse scrolled (631, 344) with delta (0, 0)
Screenshot: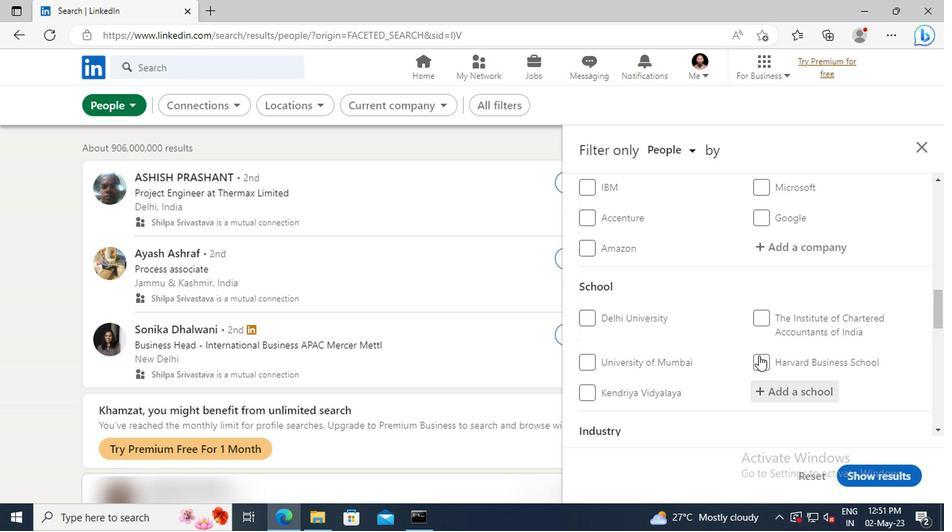 
Action: Mouse scrolled (631, 344) with delta (0, 0)
Screenshot: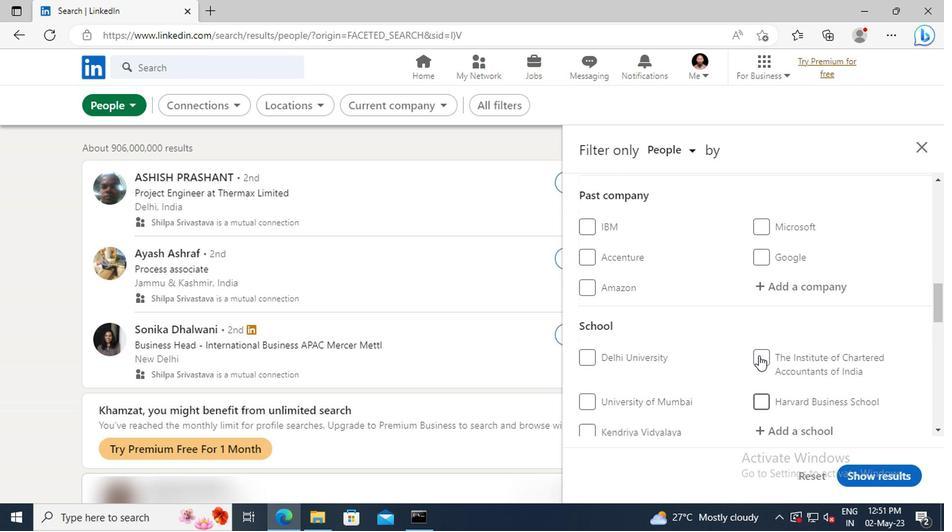 
Action: Mouse scrolled (631, 344) with delta (0, 0)
Screenshot: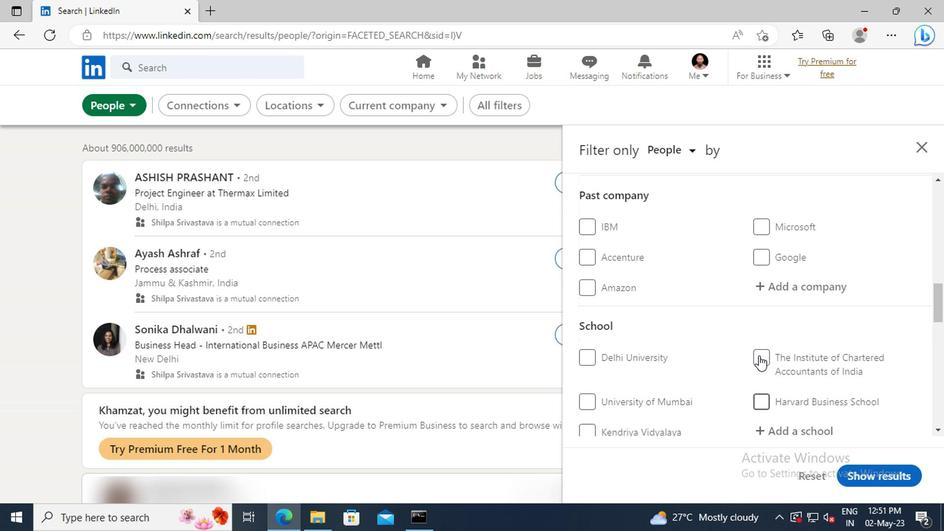
Action: Mouse scrolled (631, 344) with delta (0, 0)
Screenshot: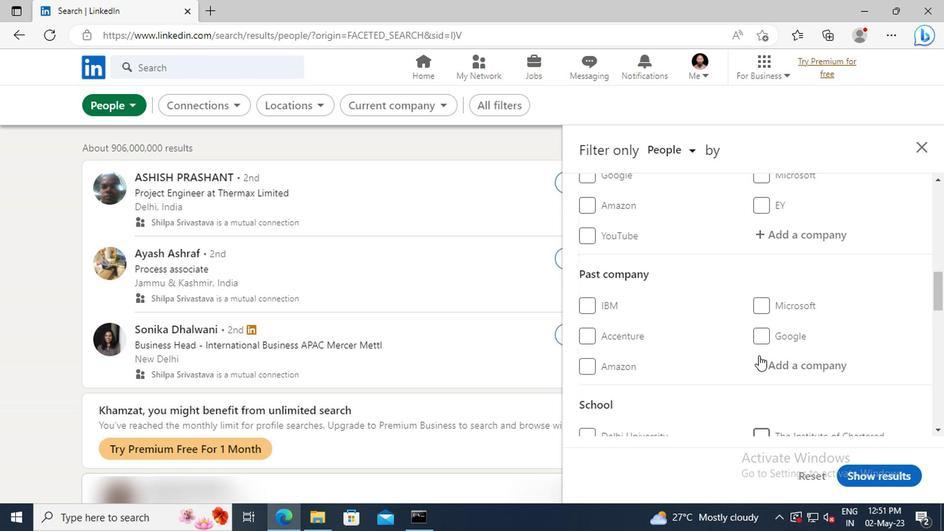 
Action: Mouse scrolled (631, 344) with delta (0, 0)
Screenshot: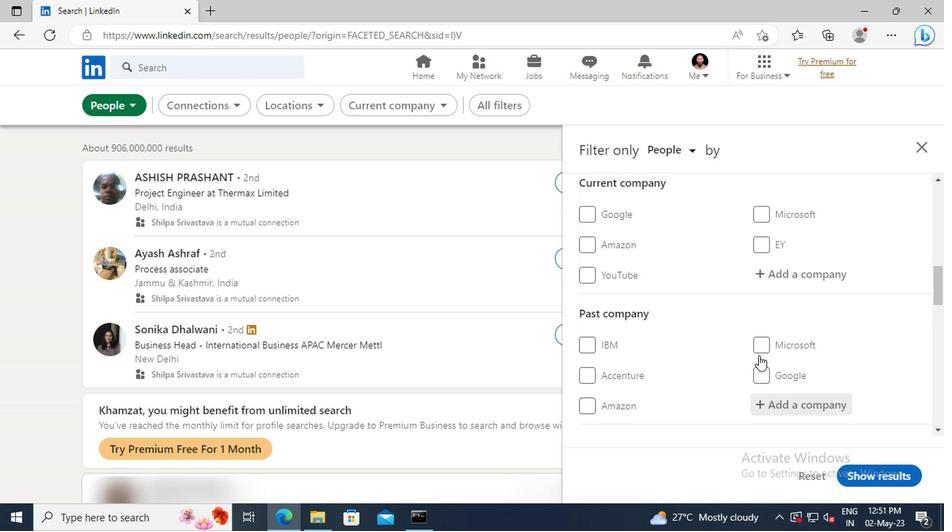 
Action: Mouse moved to (635, 314)
Screenshot: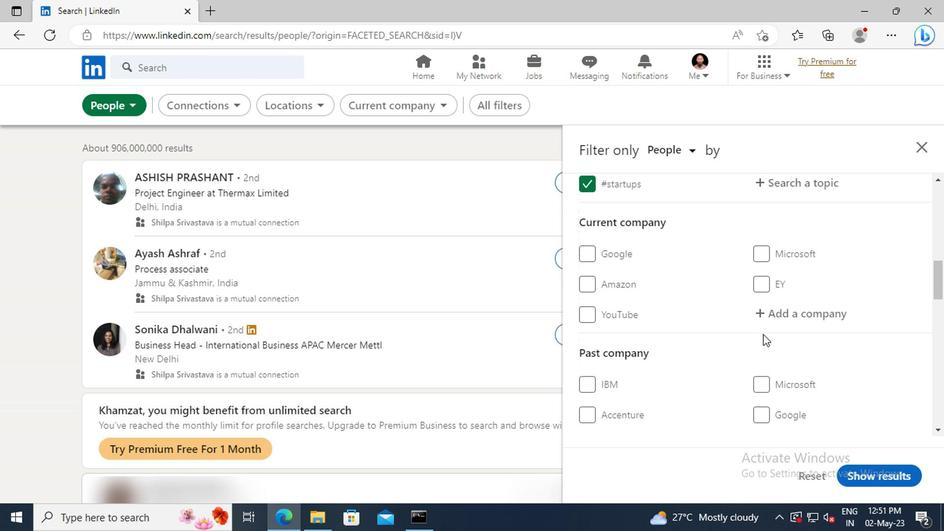 
Action: Mouse pressed left at (635, 314)
Screenshot: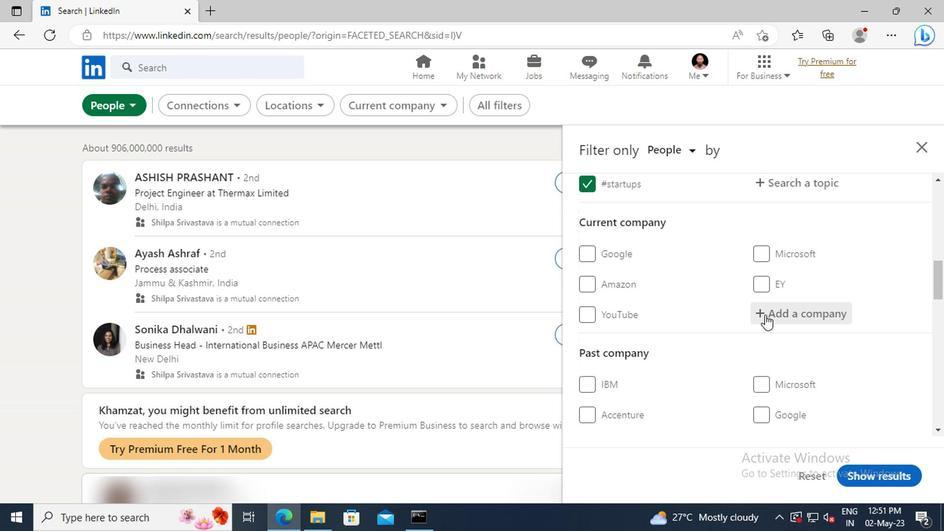 
Action: Key pressed <Key.shift>FRESHERS<Key.space><Key.shift>CAMP
Screenshot: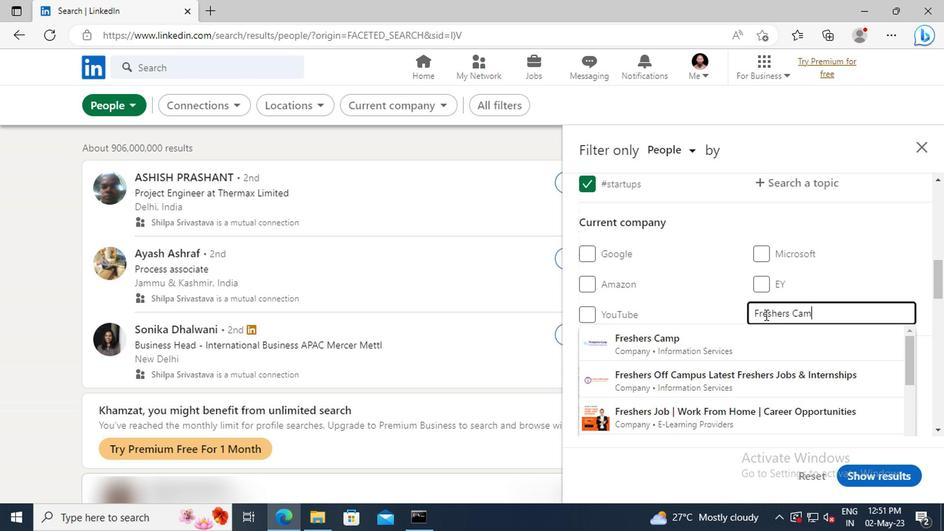 
Action: Mouse moved to (634, 331)
Screenshot: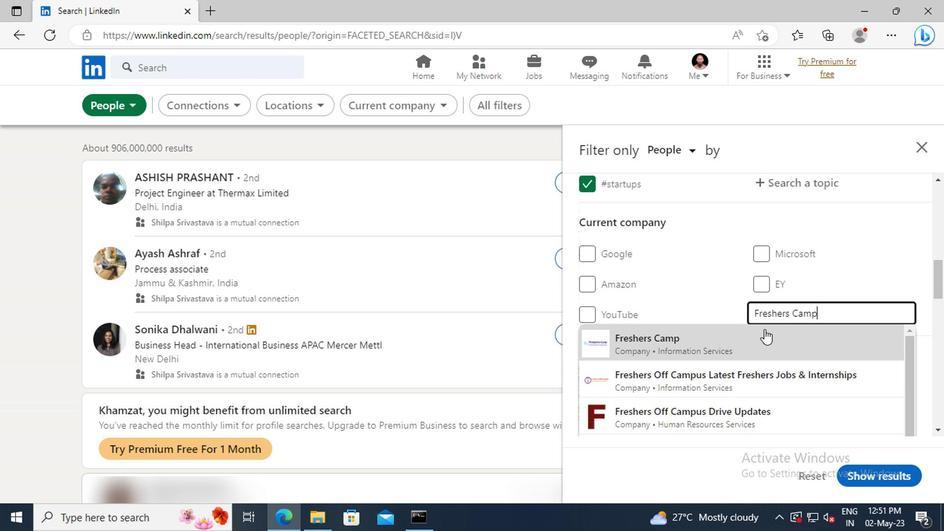 
Action: Mouse pressed left at (634, 331)
Screenshot: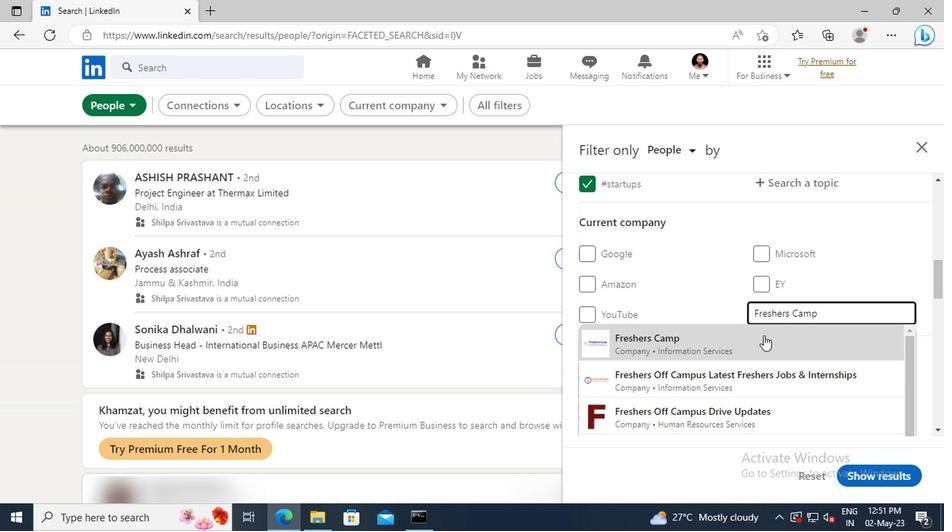 
Action: Mouse scrolled (634, 331) with delta (0, 0)
Screenshot: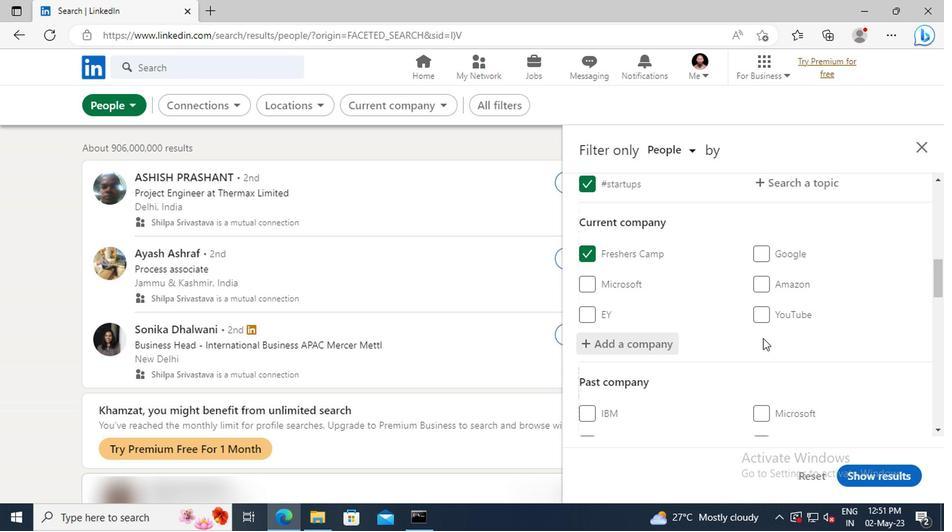 
Action: Mouse scrolled (634, 331) with delta (0, 0)
Screenshot: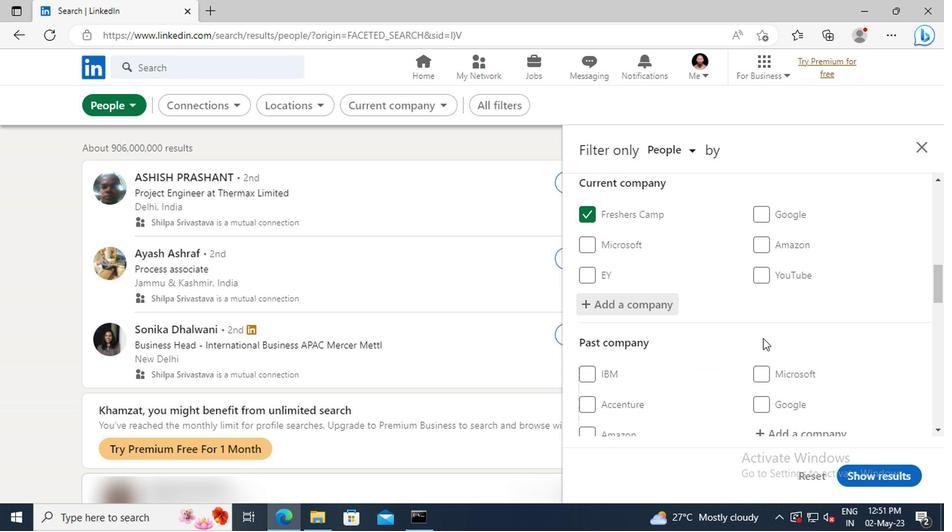 
Action: Mouse scrolled (634, 331) with delta (0, 0)
Screenshot: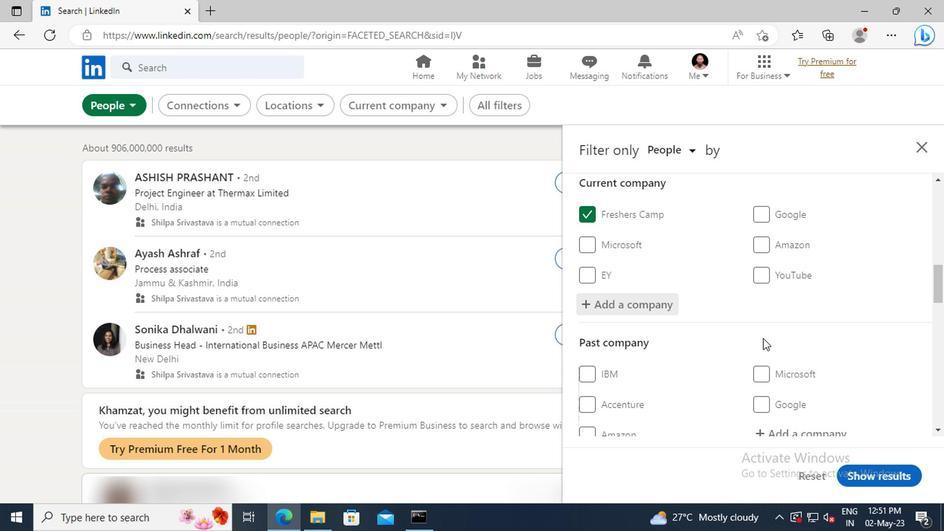 
Action: Mouse scrolled (634, 331) with delta (0, 0)
Screenshot: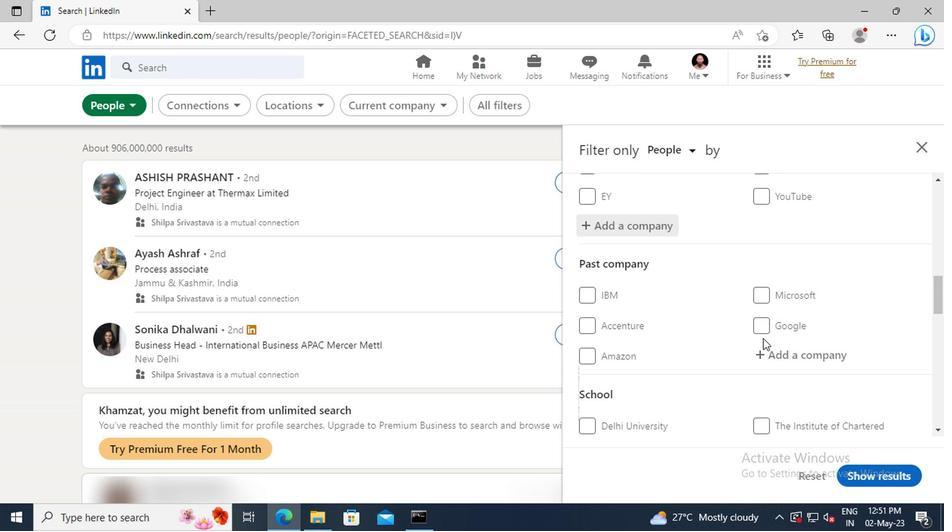 
Action: Mouse moved to (632, 323)
Screenshot: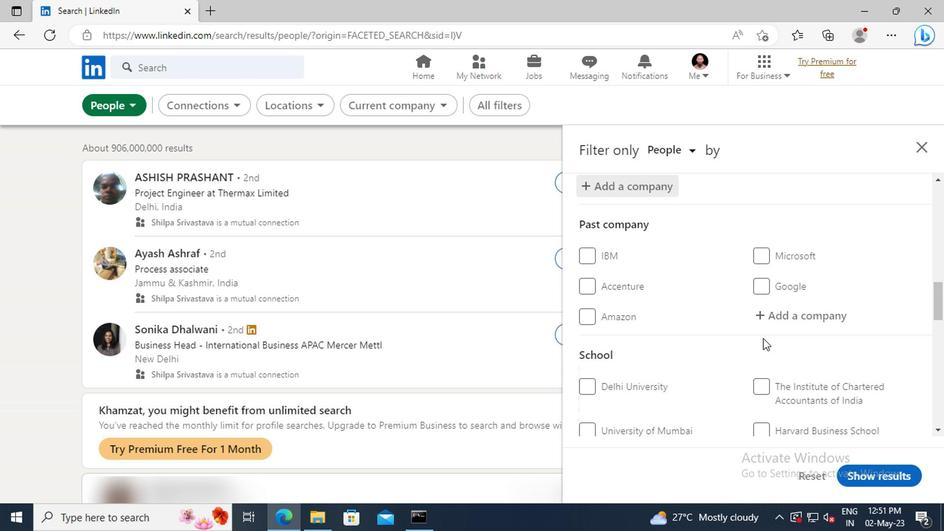 
Action: Mouse scrolled (632, 323) with delta (0, 0)
Screenshot: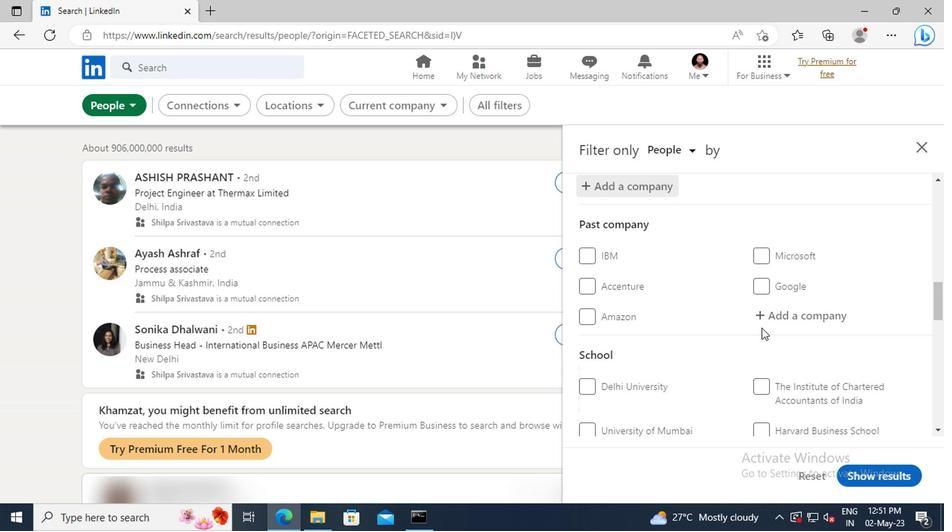 
Action: Mouse scrolled (632, 323) with delta (0, 0)
Screenshot: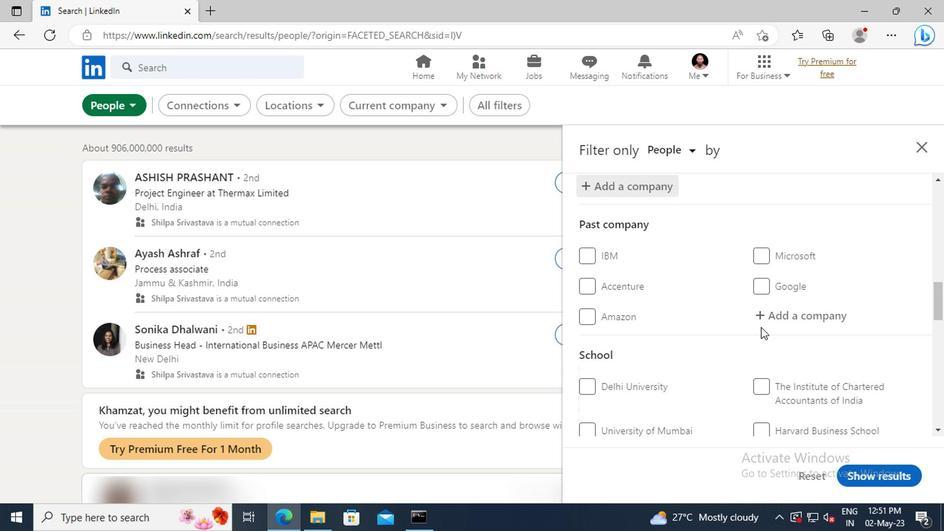 
Action: Mouse moved to (632, 320)
Screenshot: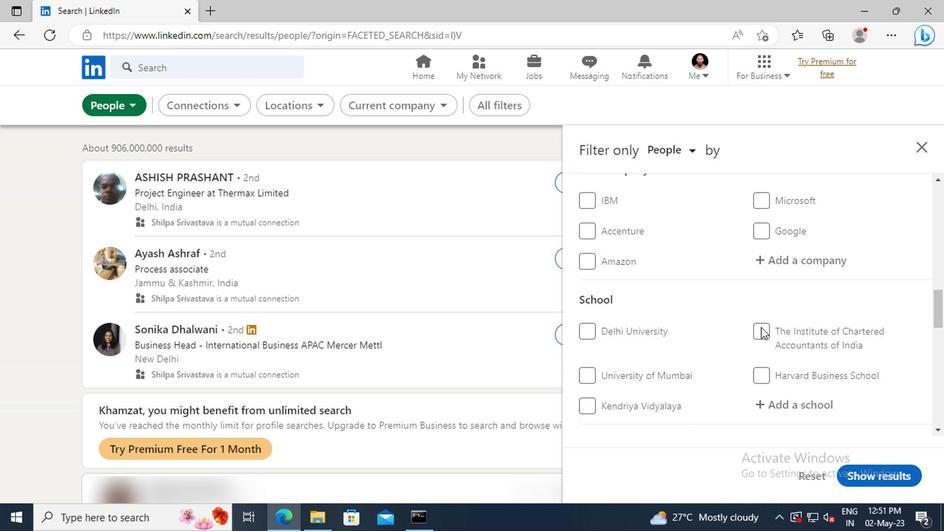 
Action: Mouse scrolled (632, 320) with delta (0, 0)
Screenshot: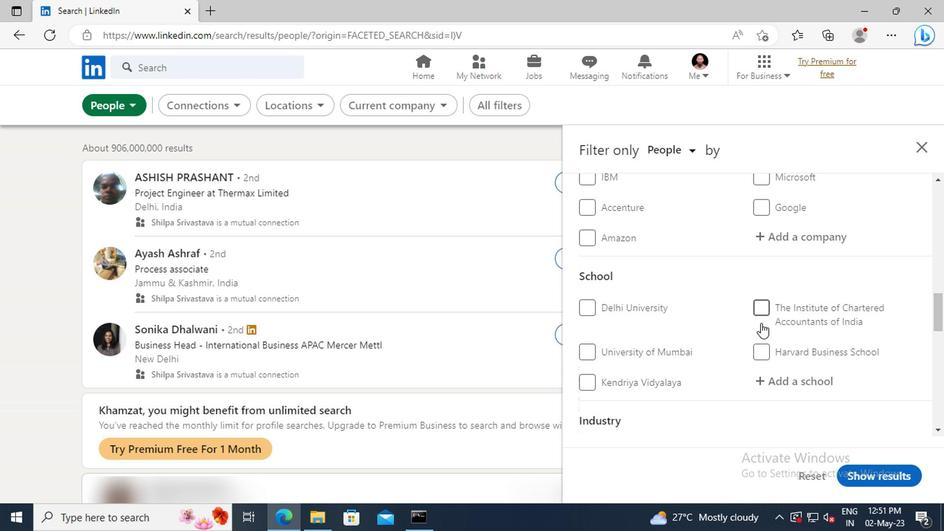 
Action: Mouse moved to (635, 333)
Screenshot: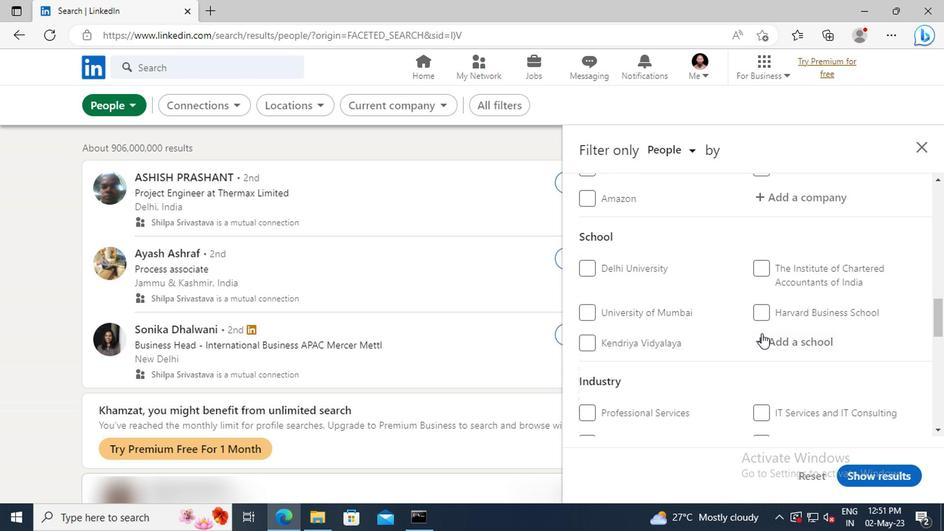 
Action: Mouse pressed left at (635, 333)
Screenshot: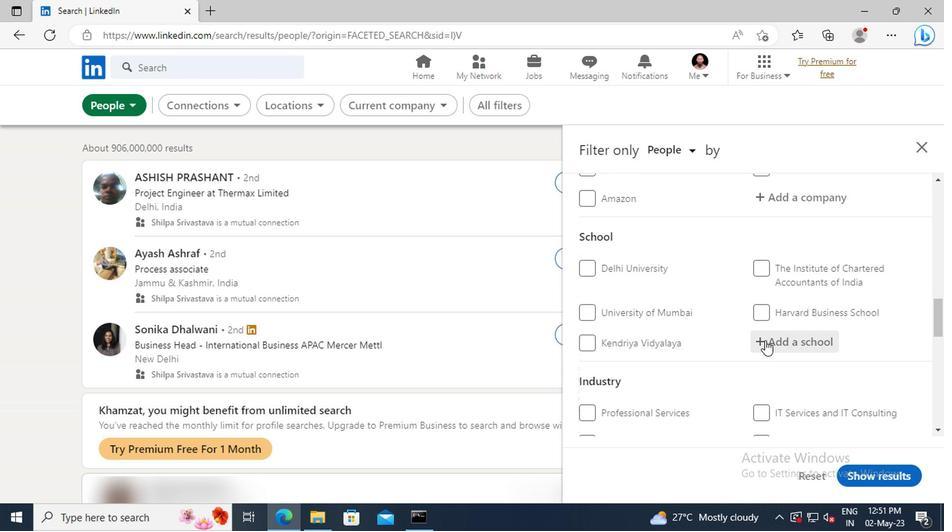 
Action: Key pressed <Key.shift>YOUNG<Key.space>FRESHERS<Key.space><Key.shift>JOBS<Key.space>IN<Key.space><Key.shift>KA
Screenshot: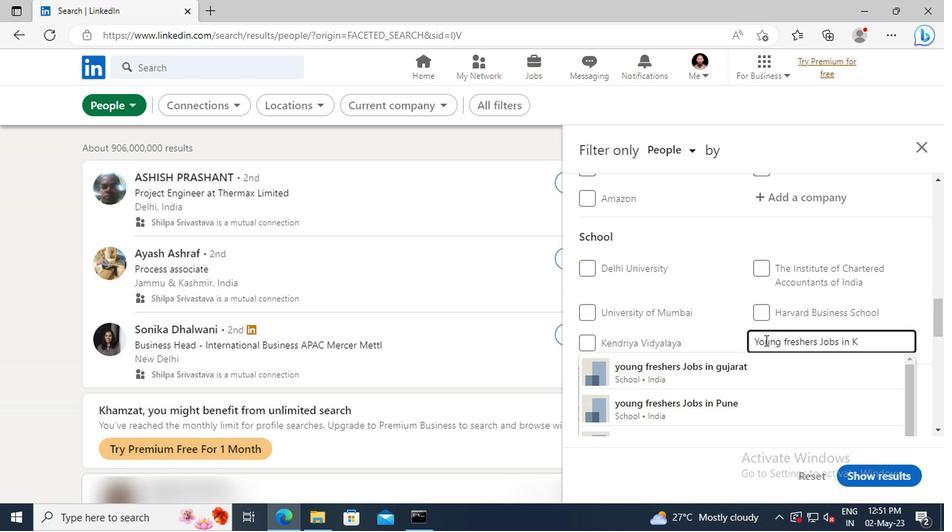 
Action: Mouse moved to (636, 353)
Screenshot: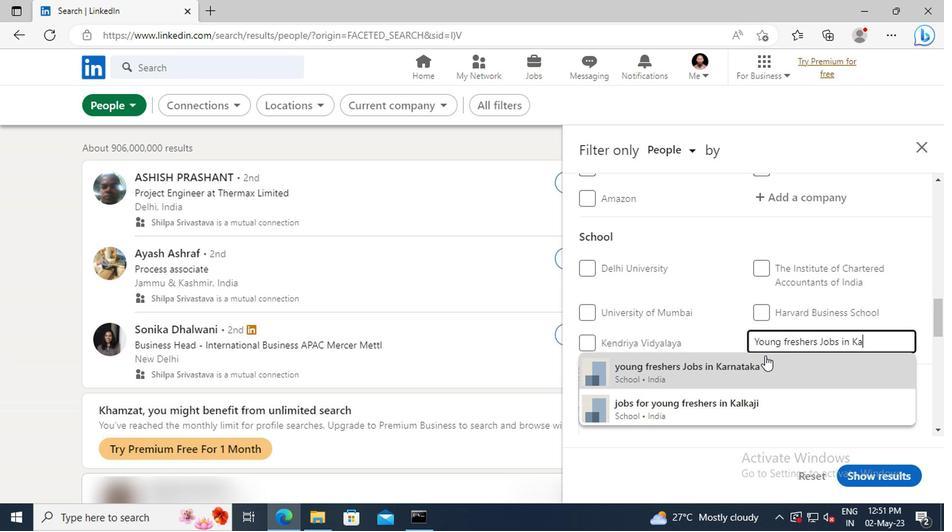 
Action: Mouse pressed left at (636, 353)
Screenshot: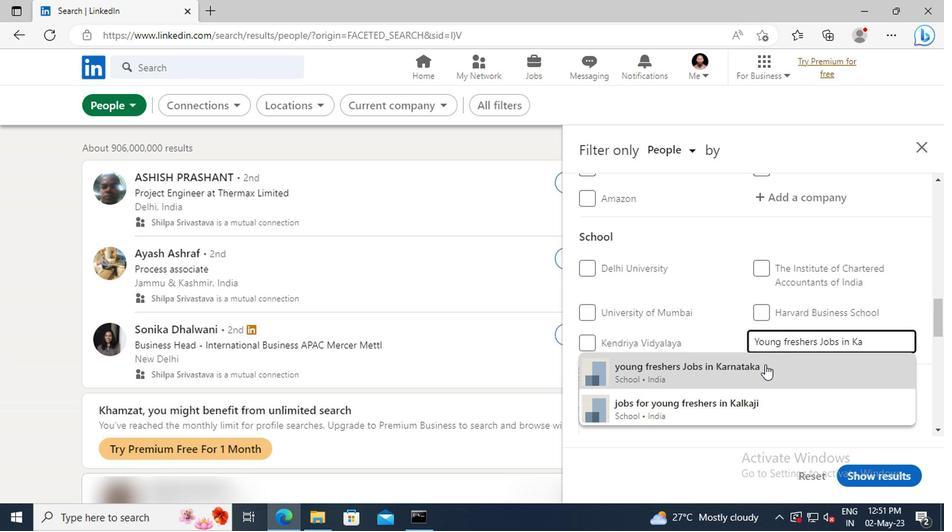 
Action: Mouse scrolled (636, 353) with delta (0, 0)
Screenshot: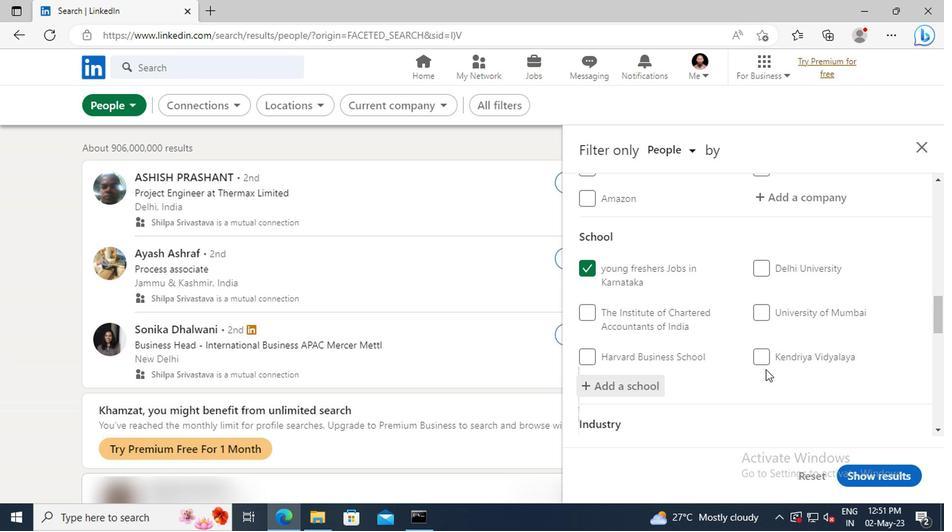 
Action: Mouse scrolled (636, 353) with delta (0, 0)
Screenshot: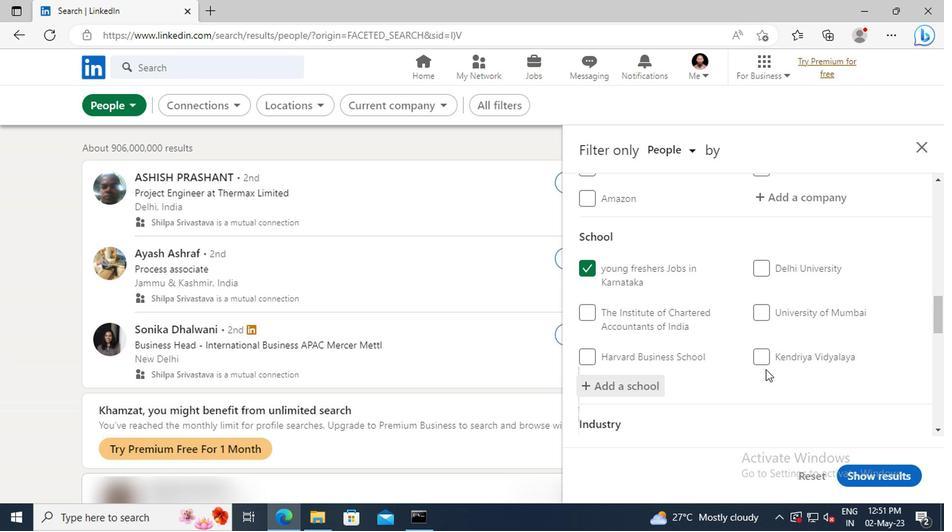 
Action: Mouse moved to (635, 341)
Screenshot: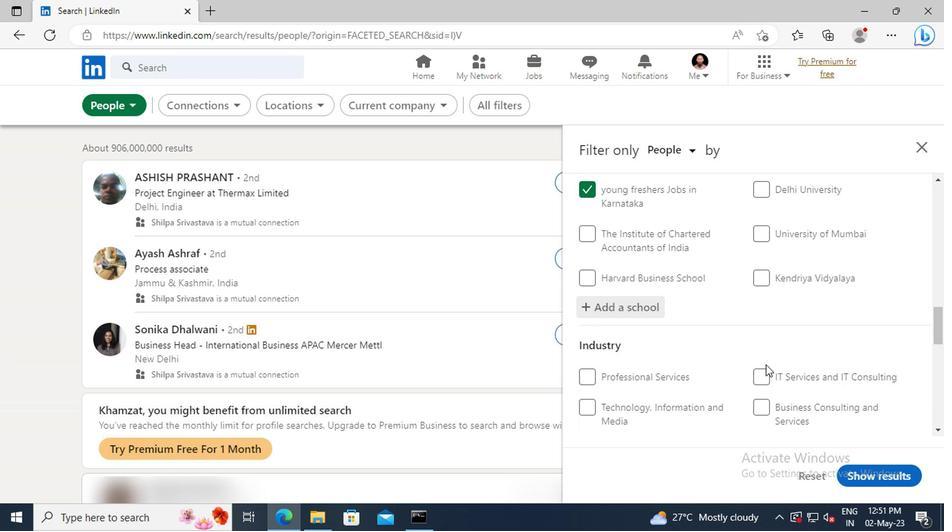 
Action: Mouse scrolled (635, 340) with delta (0, 0)
Screenshot: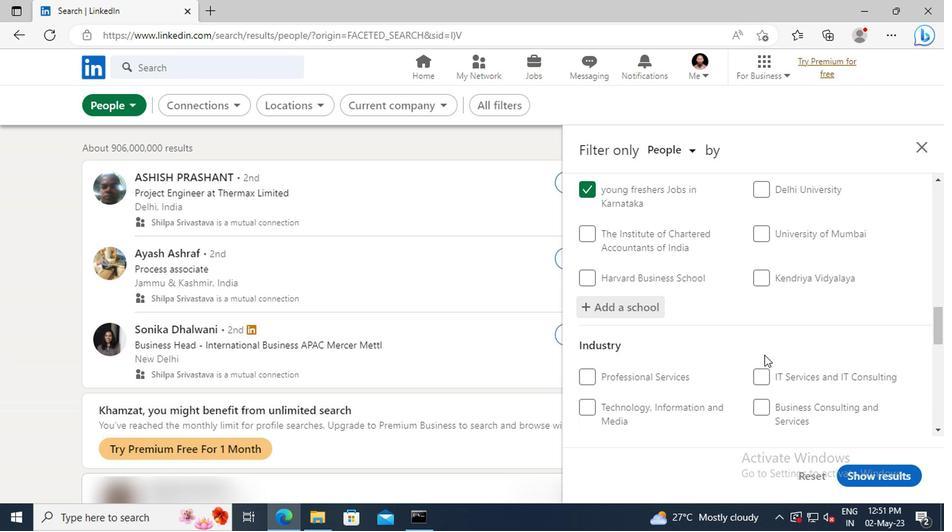 
Action: Mouse scrolled (635, 340) with delta (0, 0)
Screenshot: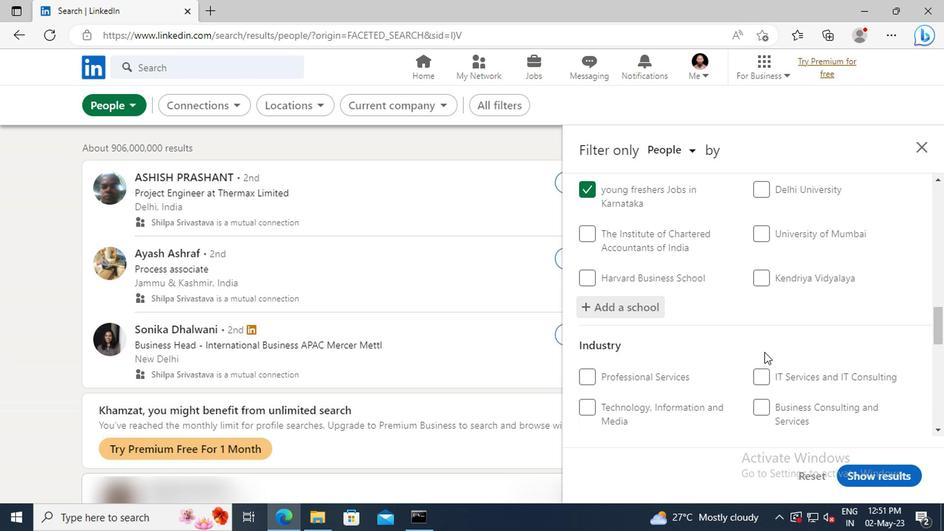 
Action: Mouse moved to (627, 327)
Screenshot: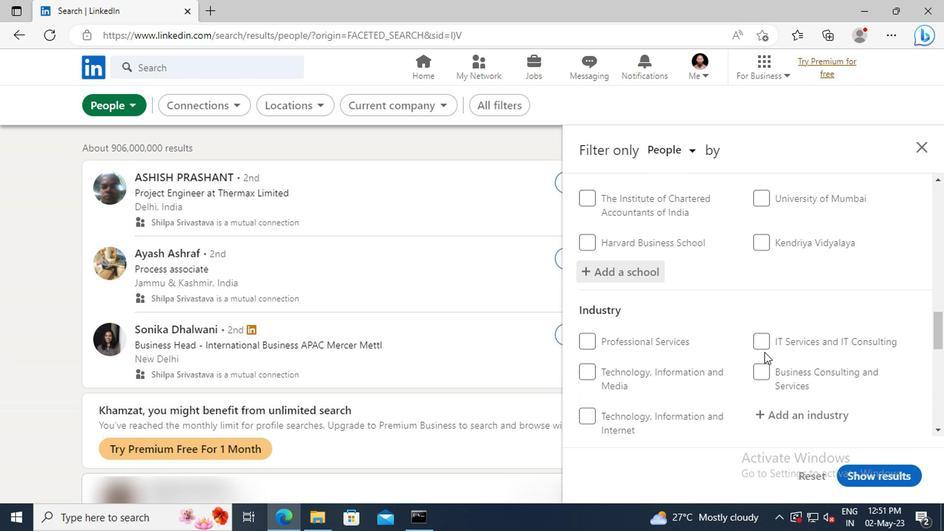 
Action: Mouse scrolled (627, 326) with delta (0, 0)
Screenshot: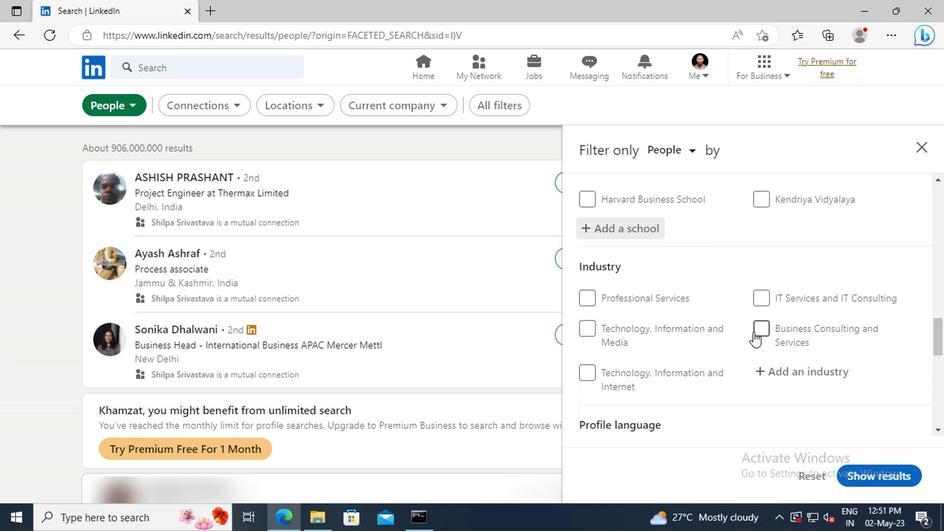 
Action: Mouse moved to (640, 329)
Screenshot: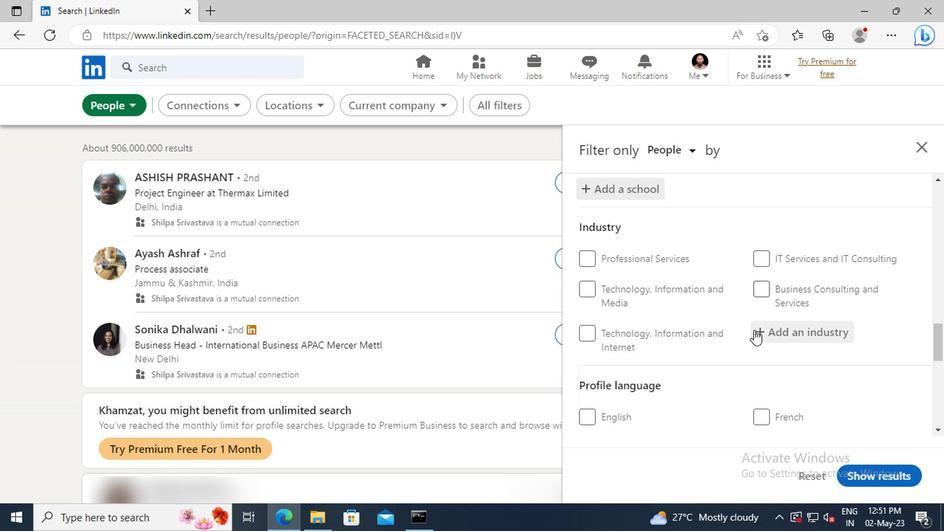
Action: Mouse pressed left at (640, 329)
Screenshot: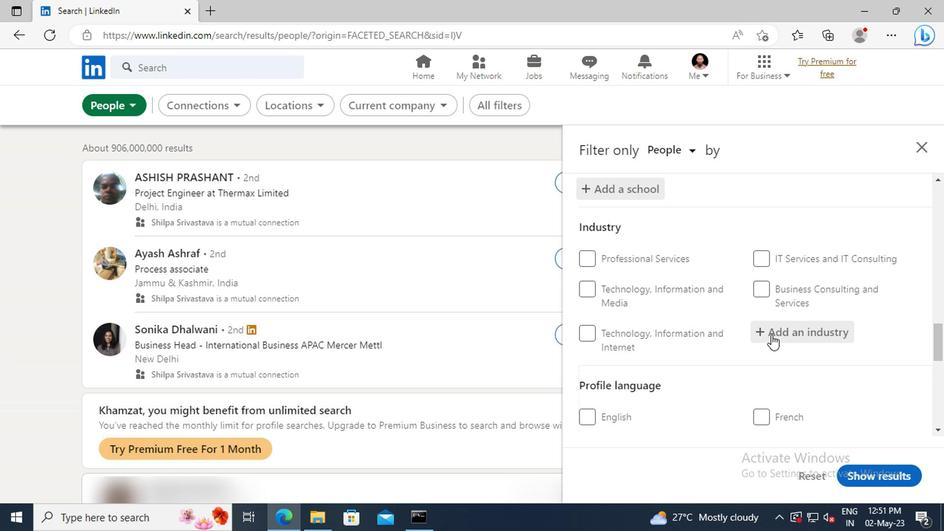 
Action: Key pressed <Key.shift>COMPUTERS<Key.space>AND<Key.space><Key.shift>EL
Screenshot: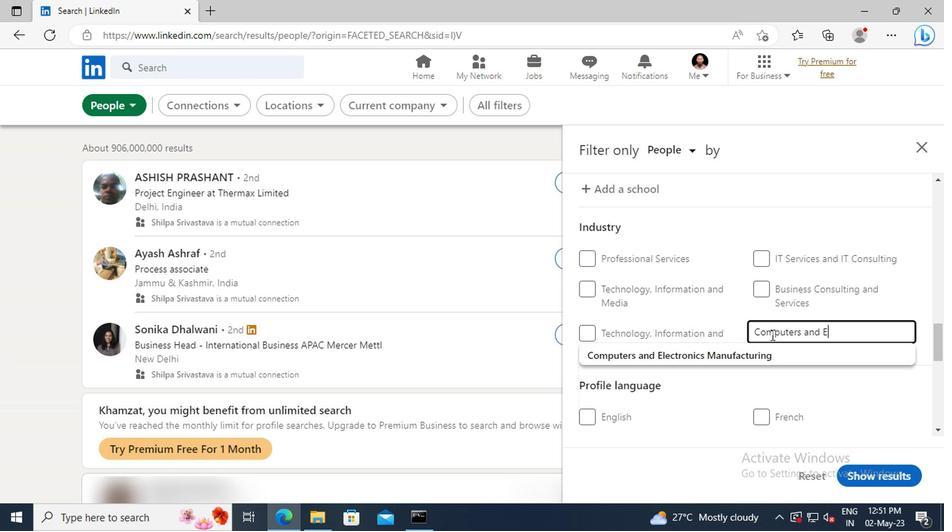 
Action: Mouse moved to (639, 343)
Screenshot: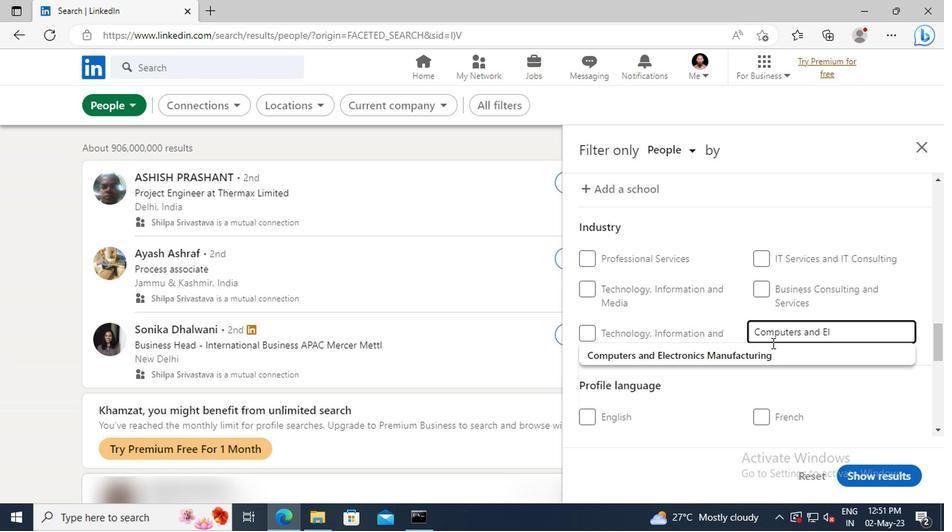 
Action: Mouse pressed left at (639, 343)
Screenshot: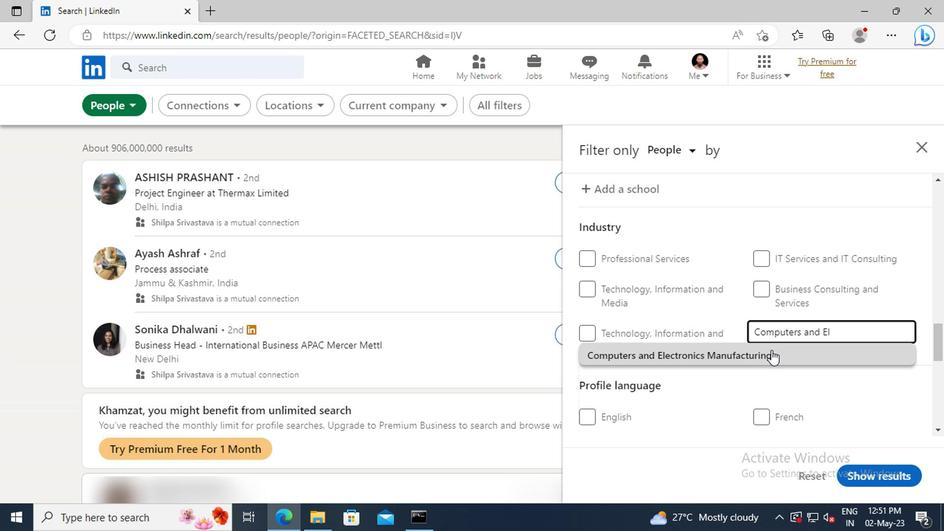
Action: Mouse moved to (634, 342)
Screenshot: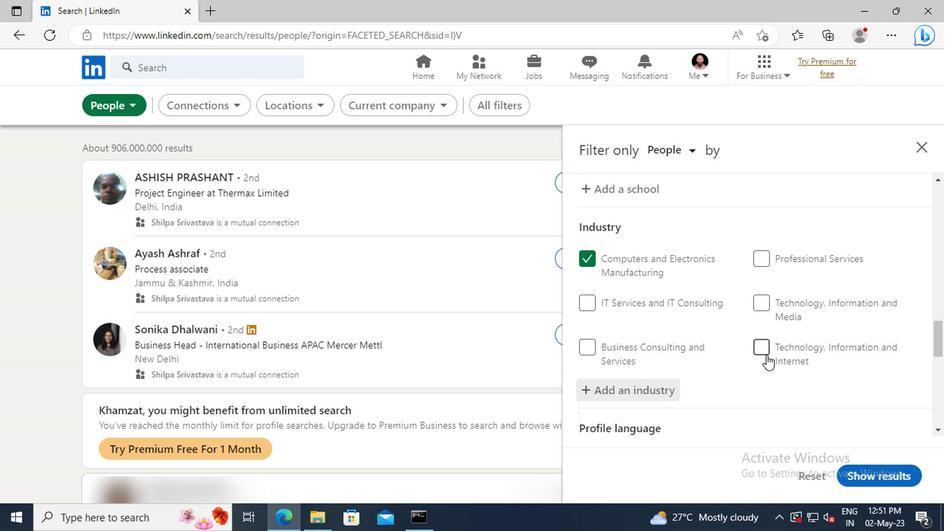 
Action: Mouse scrolled (634, 341) with delta (0, 0)
Screenshot: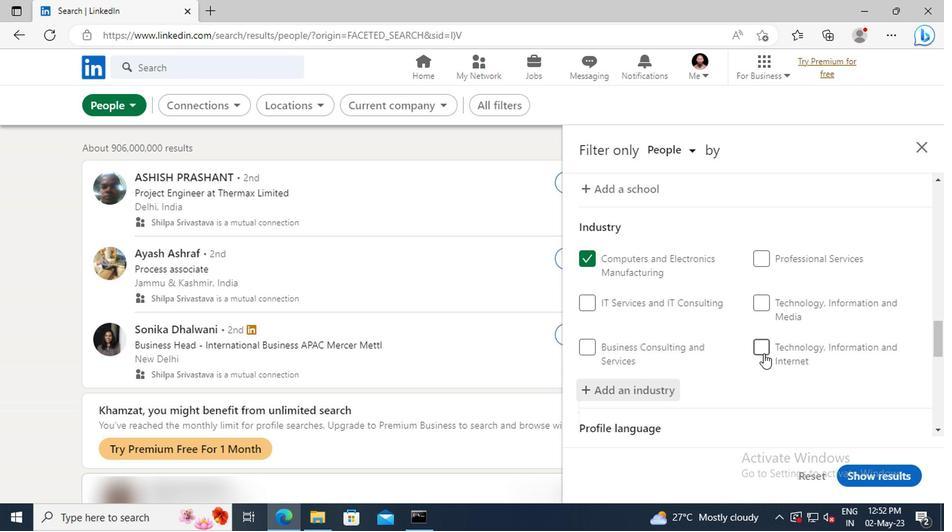 
Action: Mouse moved to (633, 340)
Screenshot: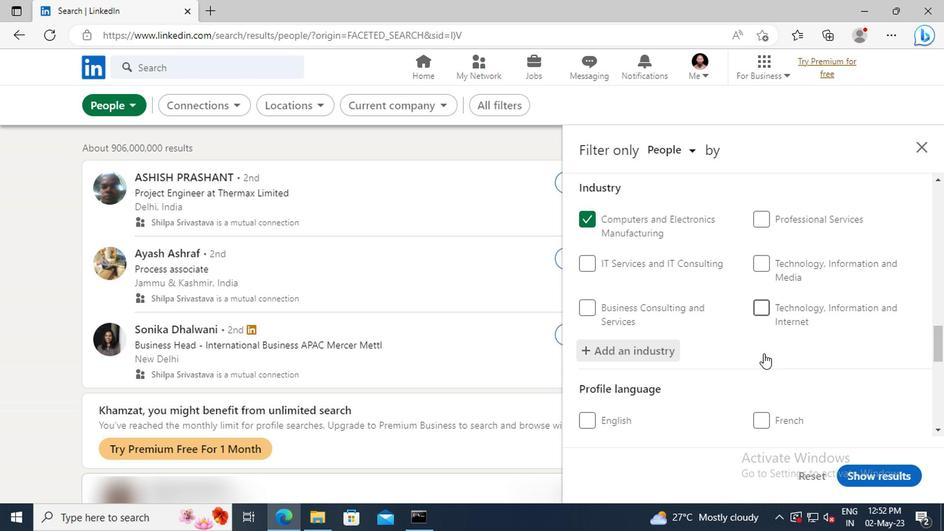 
Action: Mouse scrolled (633, 340) with delta (0, 0)
Screenshot: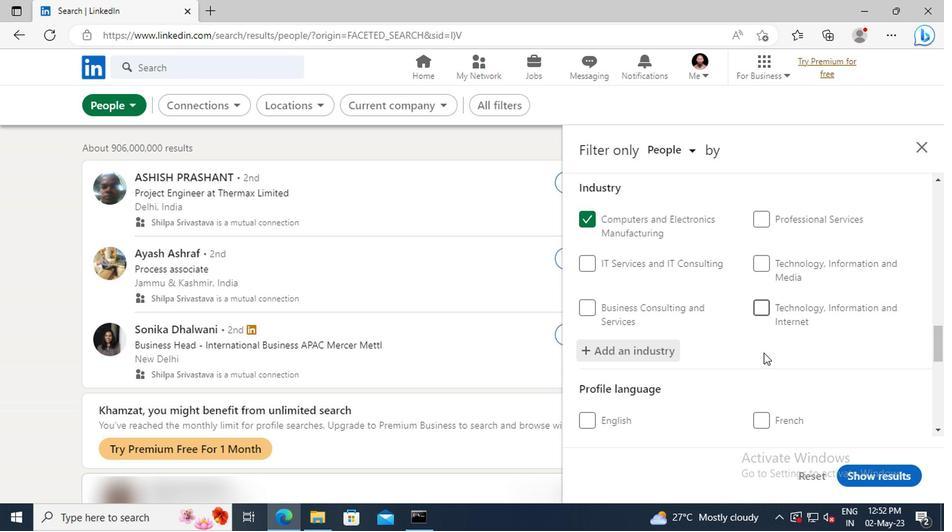 
Action: Mouse scrolled (633, 340) with delta (0, 0)
Screenshot: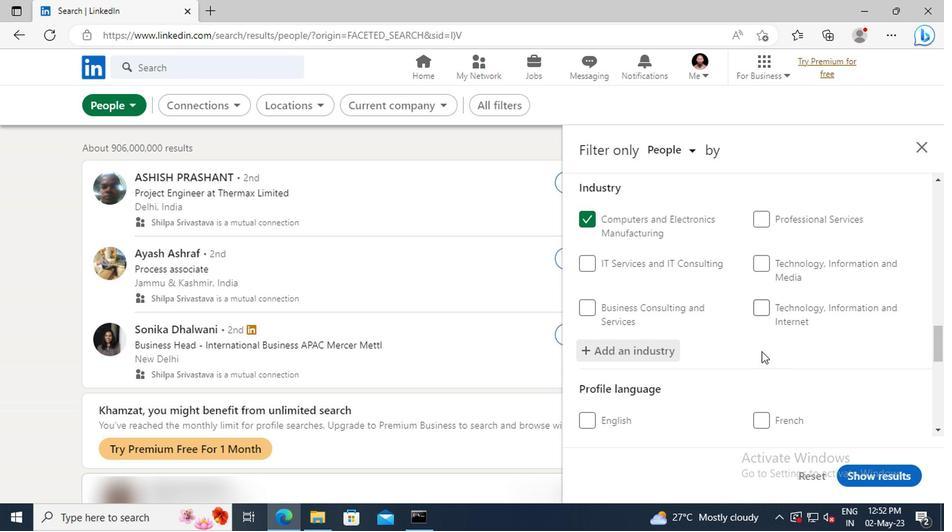 
Action: Mouse moved to (631, 322)
Screenshot: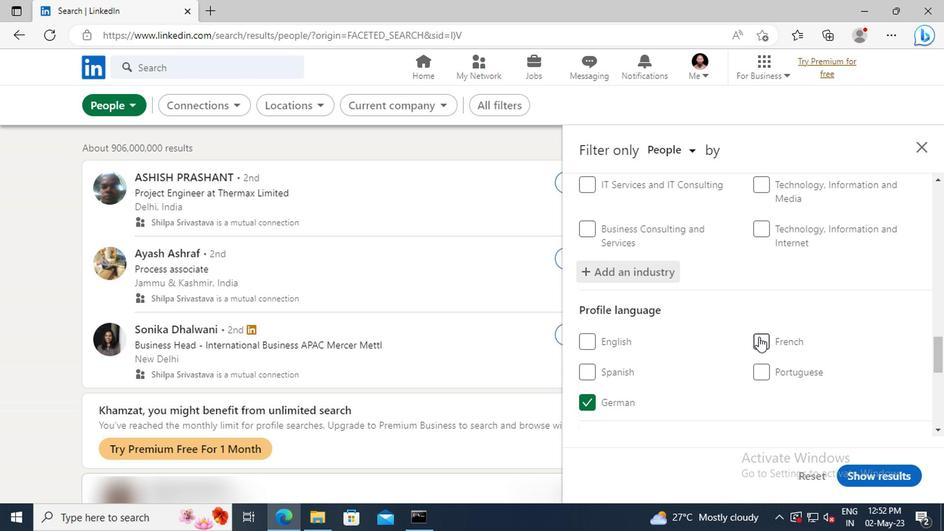
Action: Mouse scrolled (631, 322) with delta (0, 0)
Screenshot: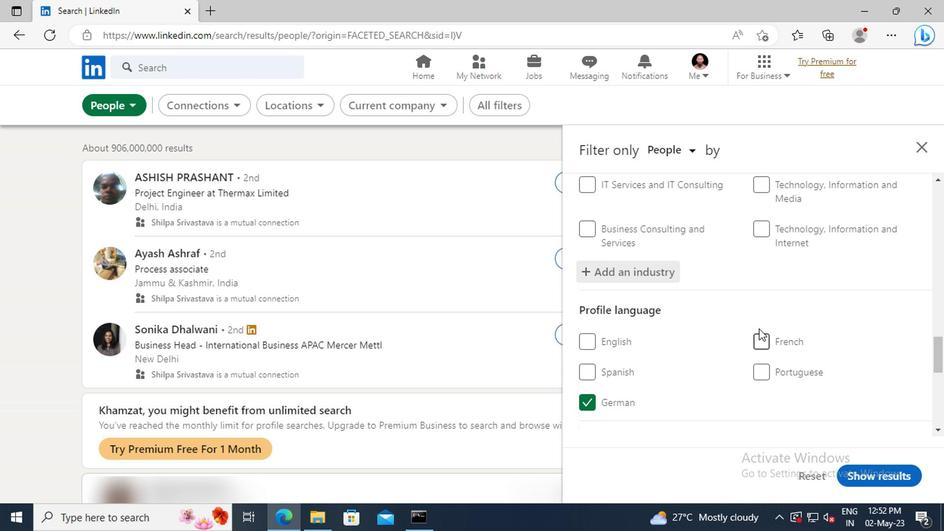 
Action: Mouse scrolled (631, 322) with delta (0, 0)
Screenshot: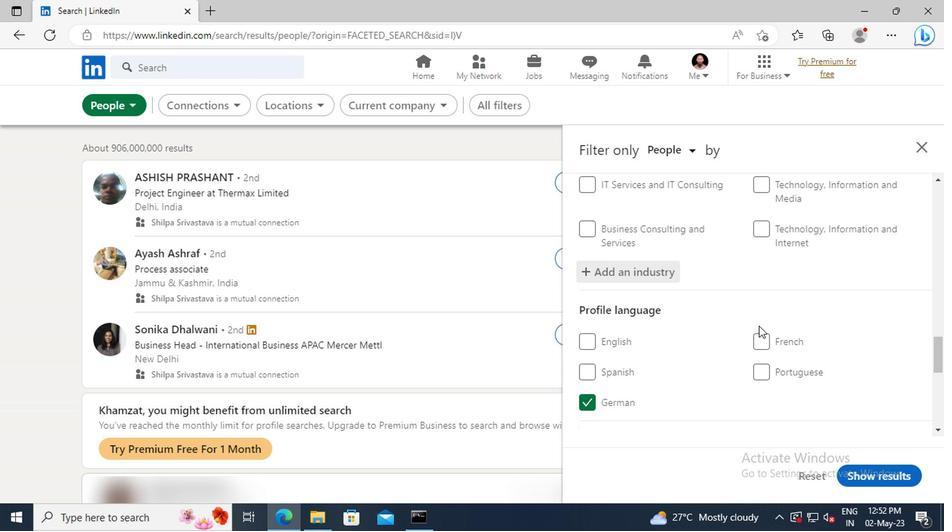 
Action: Mouse moved to (626, 308)
Screenshot: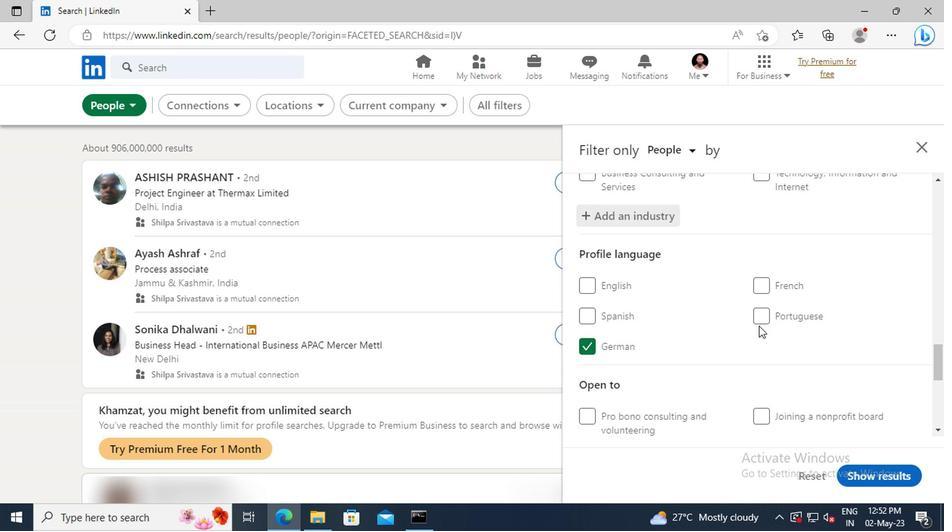 
Action: Mouse scrolled (626, 308) with delta (0, 0)
Screenshot: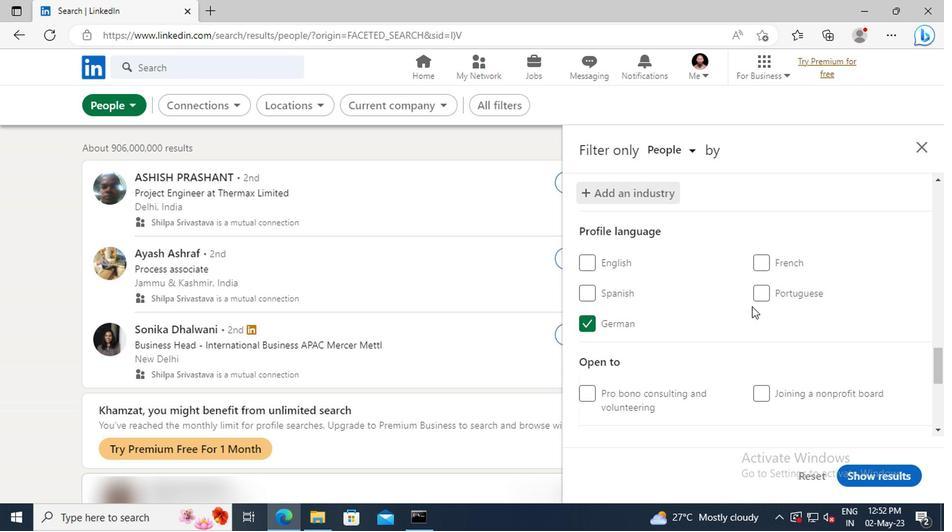
Action: Mouse scrolled (626, 308) with delta (0, 0)
Screenshot: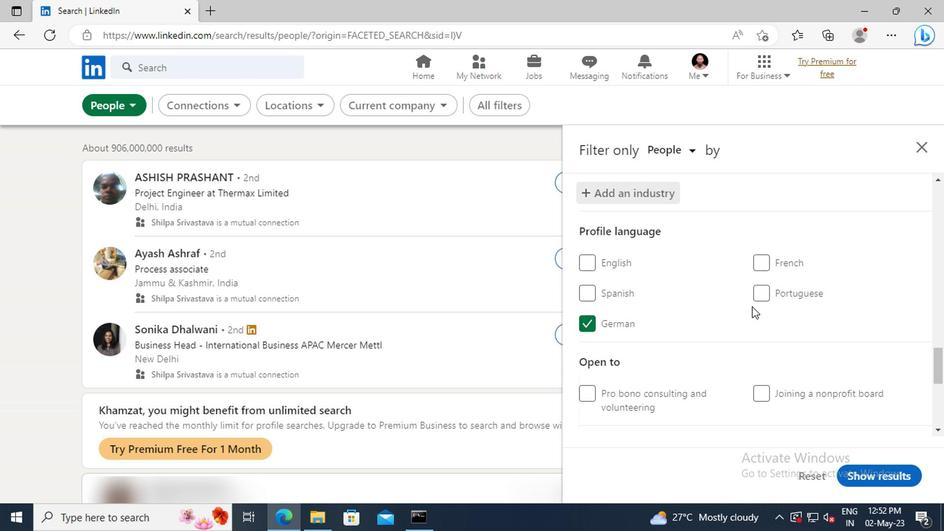 
Action: Mouse scrolled (626, 308) with delta (0, 0)
Screenshot: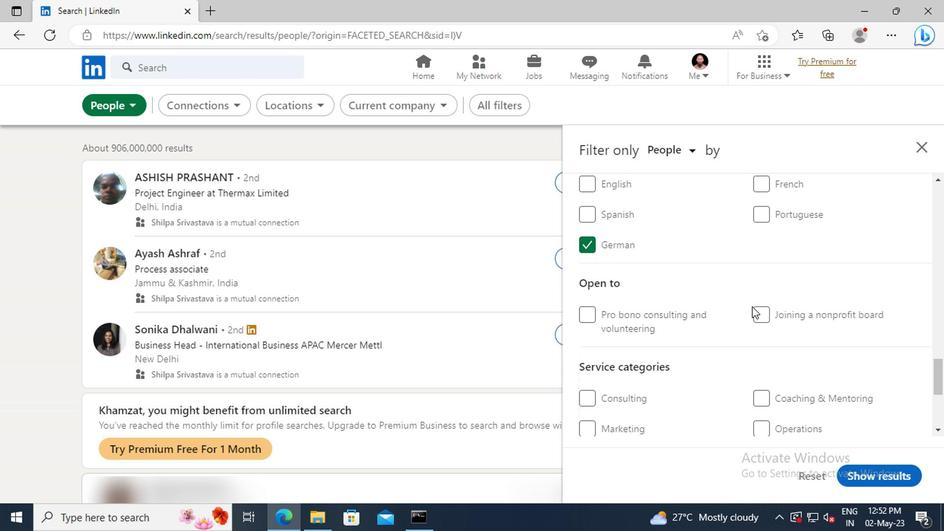 
Action: Mouse scrolled (626, 308) with delta (0, 0)
Screenshot: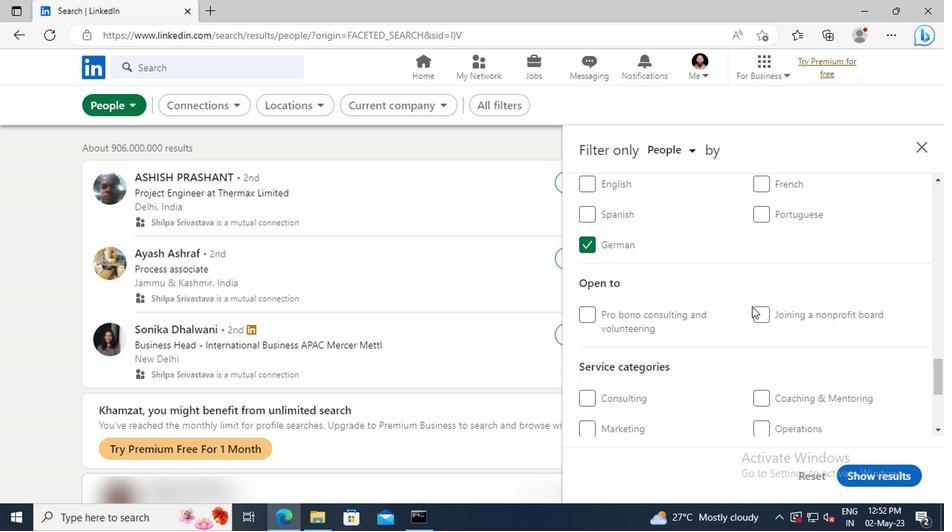 
Action: Mouse scrolled (626, 308) with delta (0, 0)
Screenshot: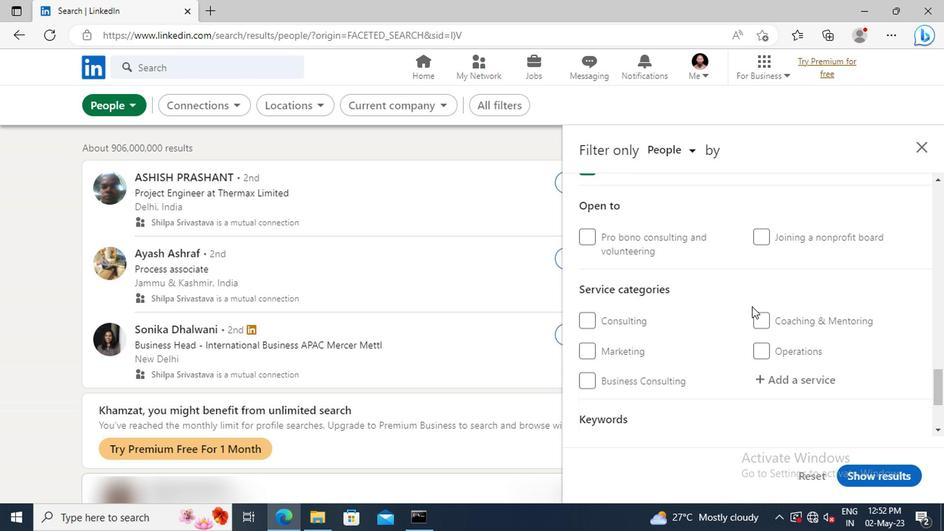 
Action: Mouse moved to (633, 332)
Screenshot: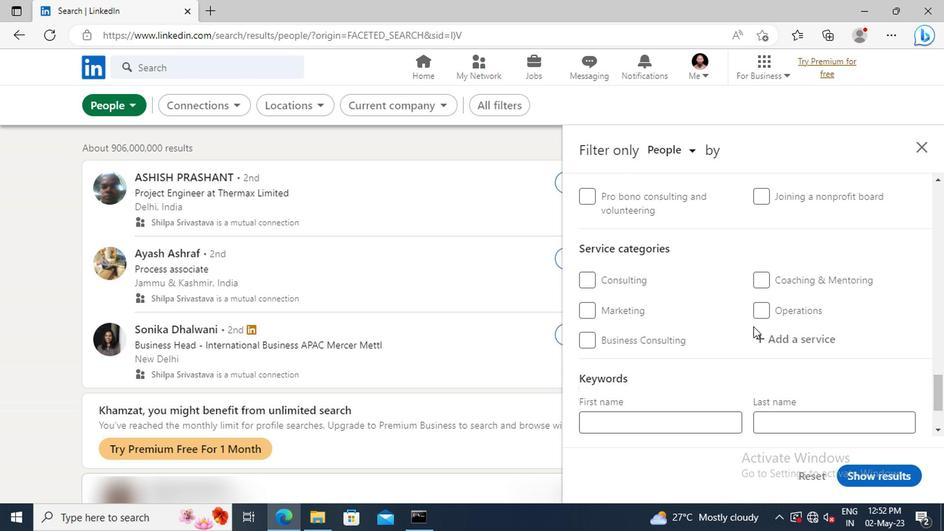 
Action: Mouse pressed left at (633, 332)
Screenshot: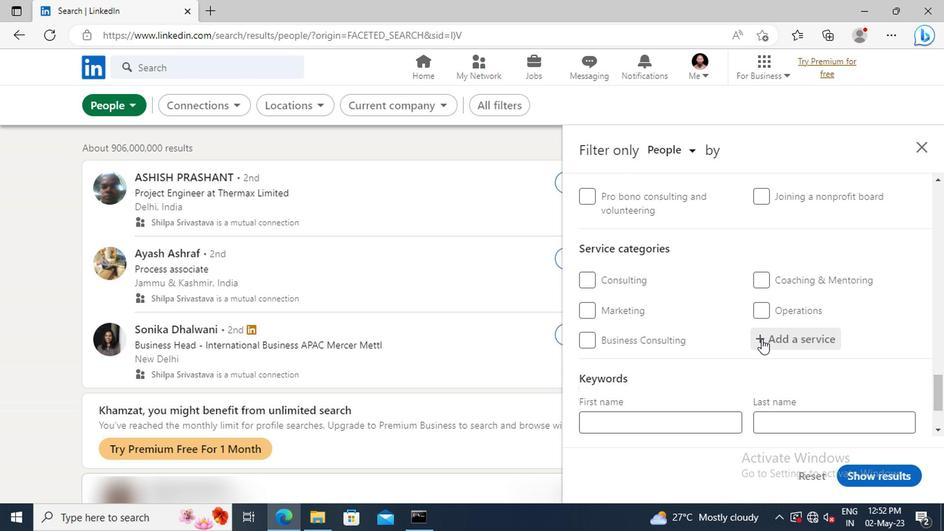 
Action: Key pressed <Key.shift>PUBLIC<Key.space><Key.shift>SPEAKING<Key.enter>
Screenshot: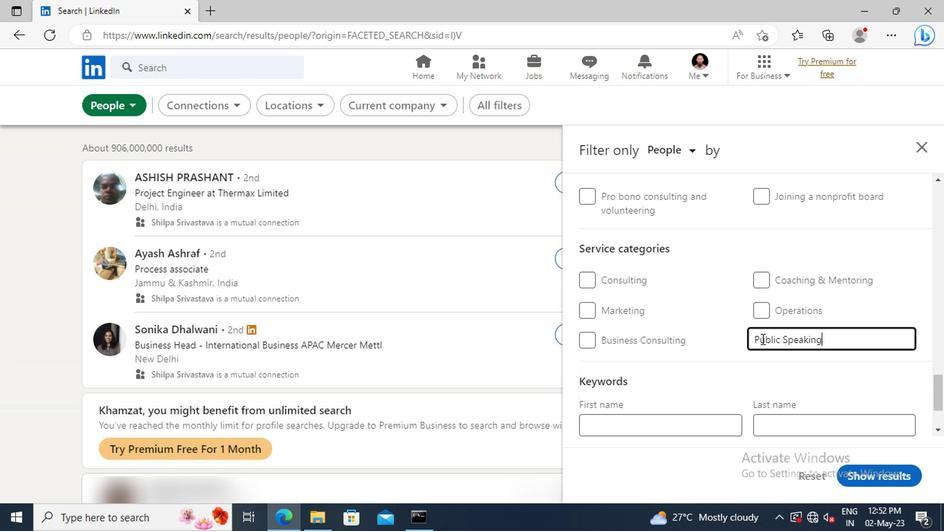 
Action: Mouse scrolled (633, 331) with delta (0, 0)
Screenshot: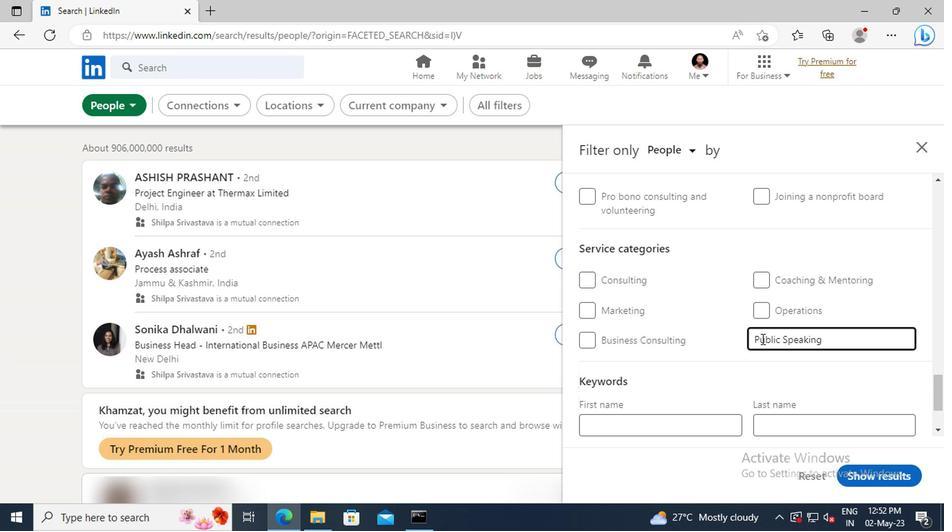 
Action: Mouse scrolled (633, 331) with delta (0, 0)
Screenshot: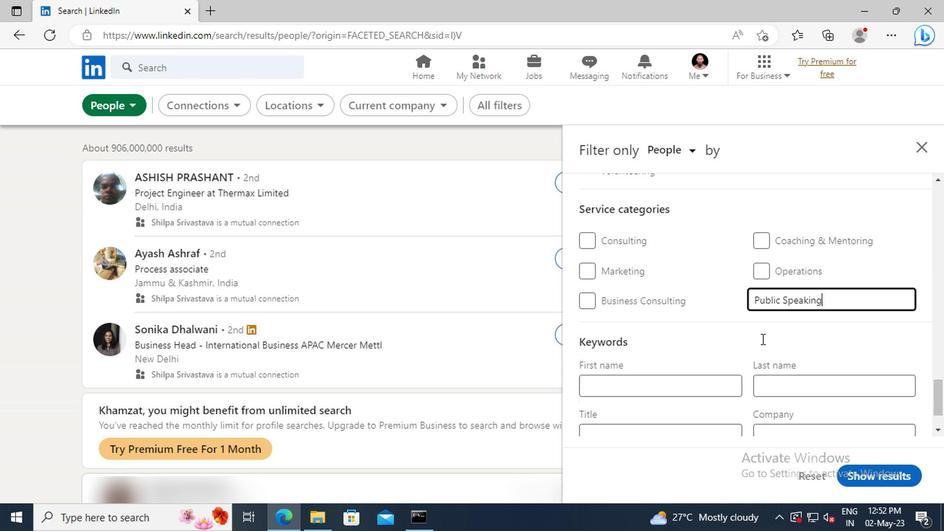 
Action: Mouse scrolled (633, 331) with delta (0, 0)
Screenshot: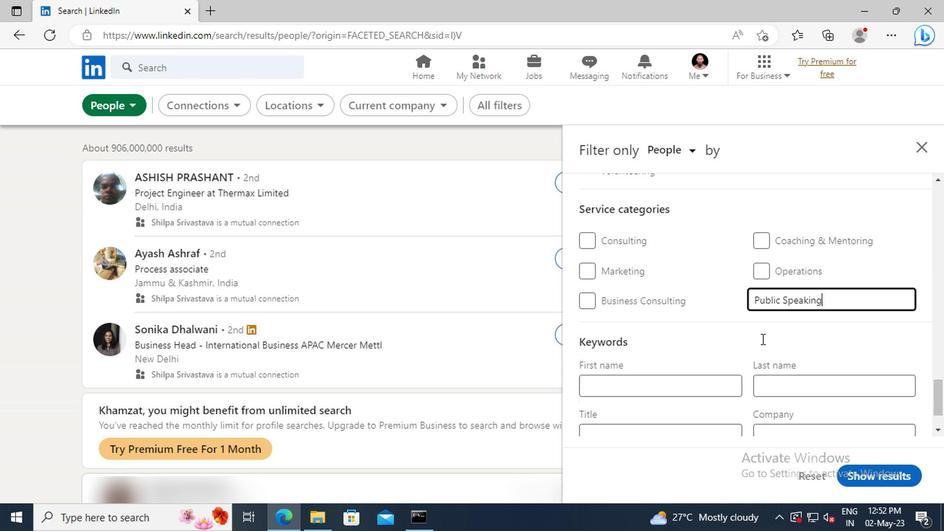 
Action: Mouse scrolled (633, 331) with delta (0, 0)
Screenshot: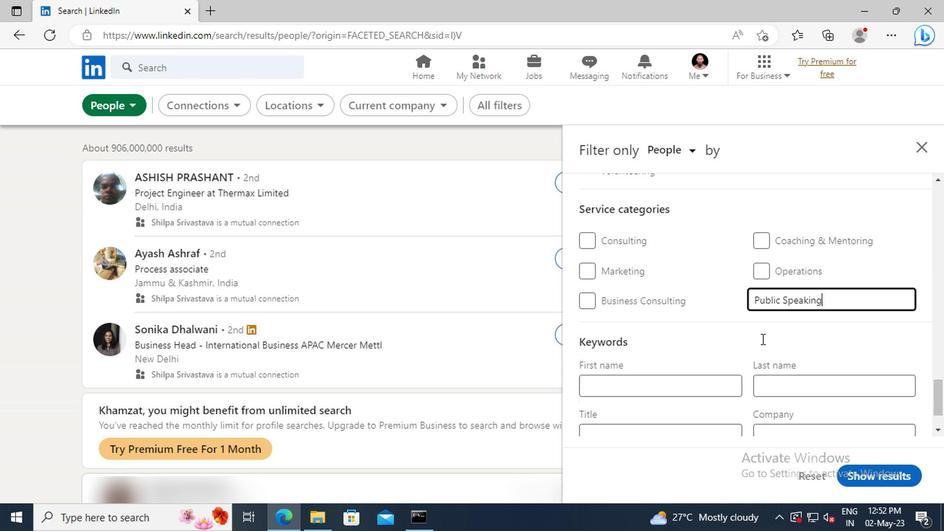 
Action: Mouse moved to (541, 356)
Screenshot: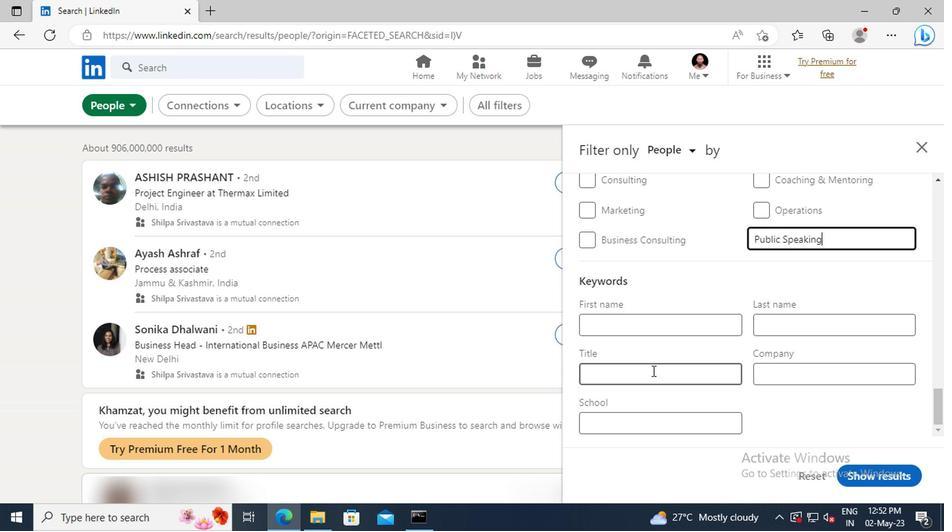 
Action: Mouse pressed left at (541, 356)
Screenshot: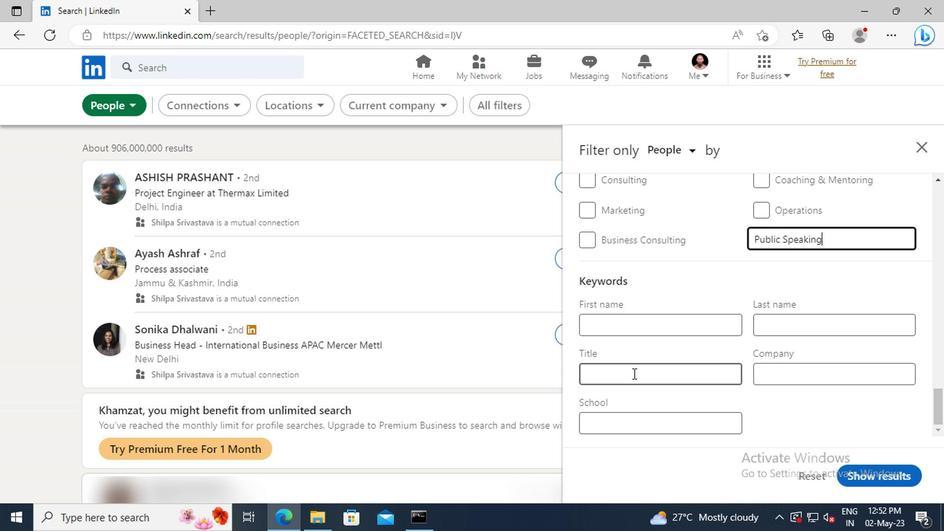
Action: Key pressed <Key.shift>ACTUARY<Key.enter>
Screenshot: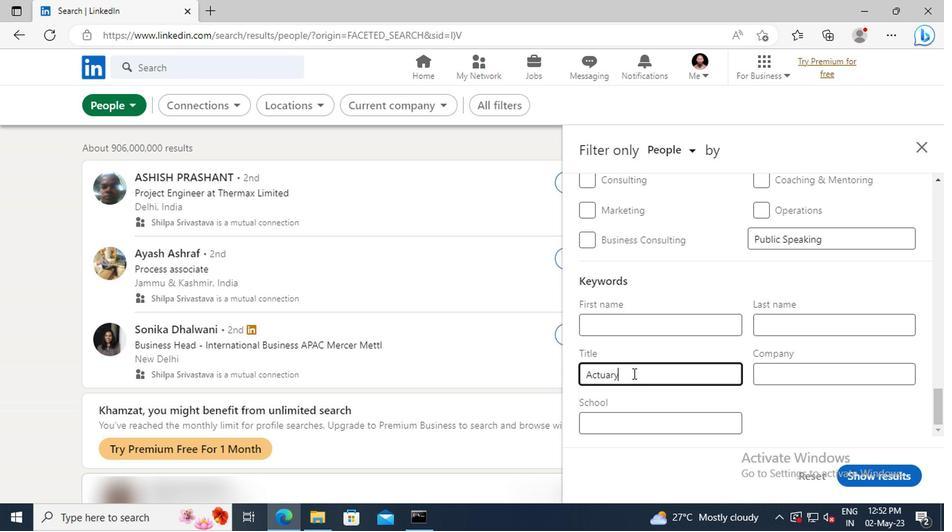
Action: Mouse moved to (701, 430)
Screenshot: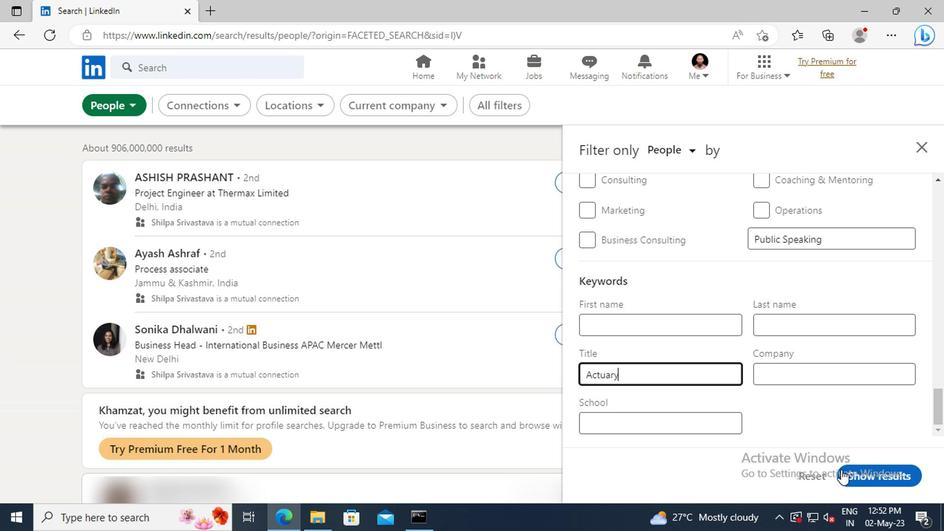 
Action: Mouse pressed left at (701, 430)
Screenshot: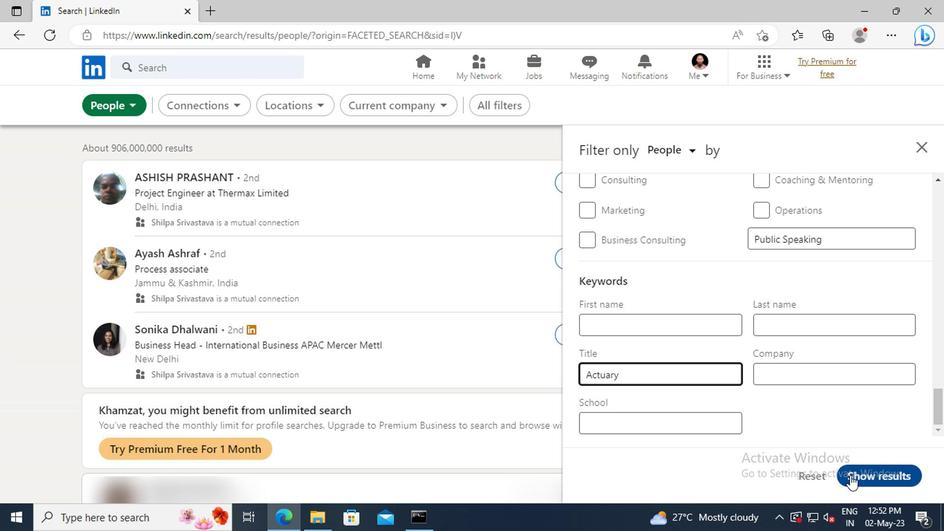 
